 Task: Make in the project AztecTech a sprint 'Cloud Security Sprint'. Create in the project AztecTech a sprint 'Cloud Security Sprint'. Add in the project AztecTech a sprint 'Cloud Security Sprint'
Action: Mouse moved to (166, 61)
Screenshot: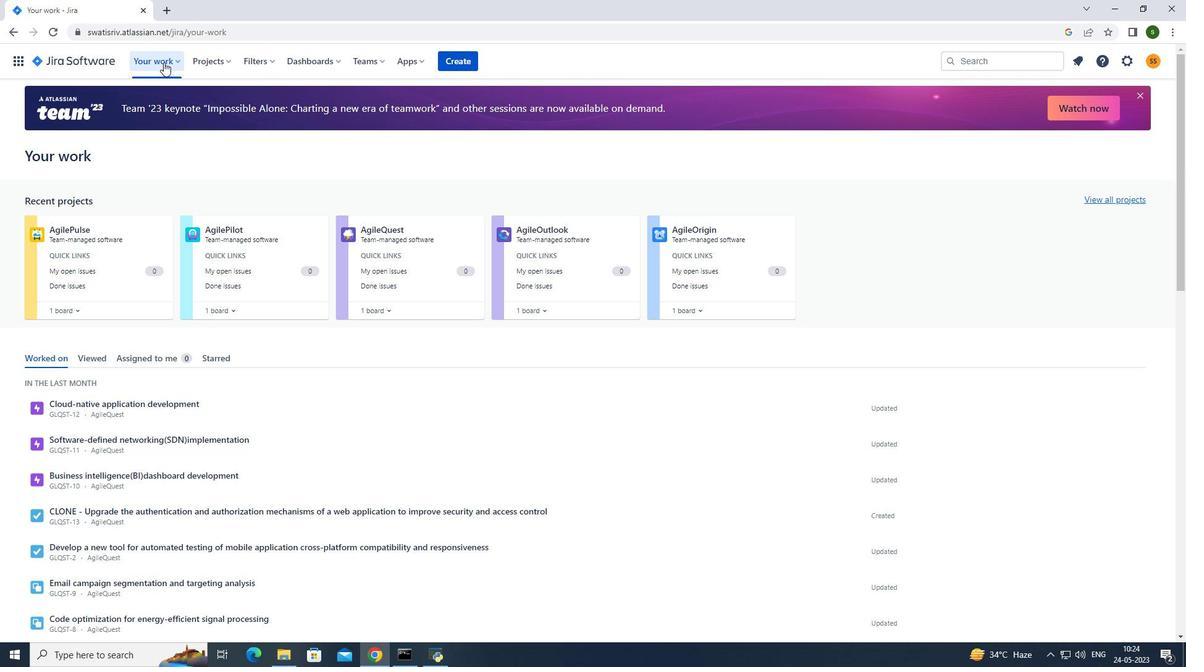 
Action: Mouse pressed left at (166, 61)
Screenshot: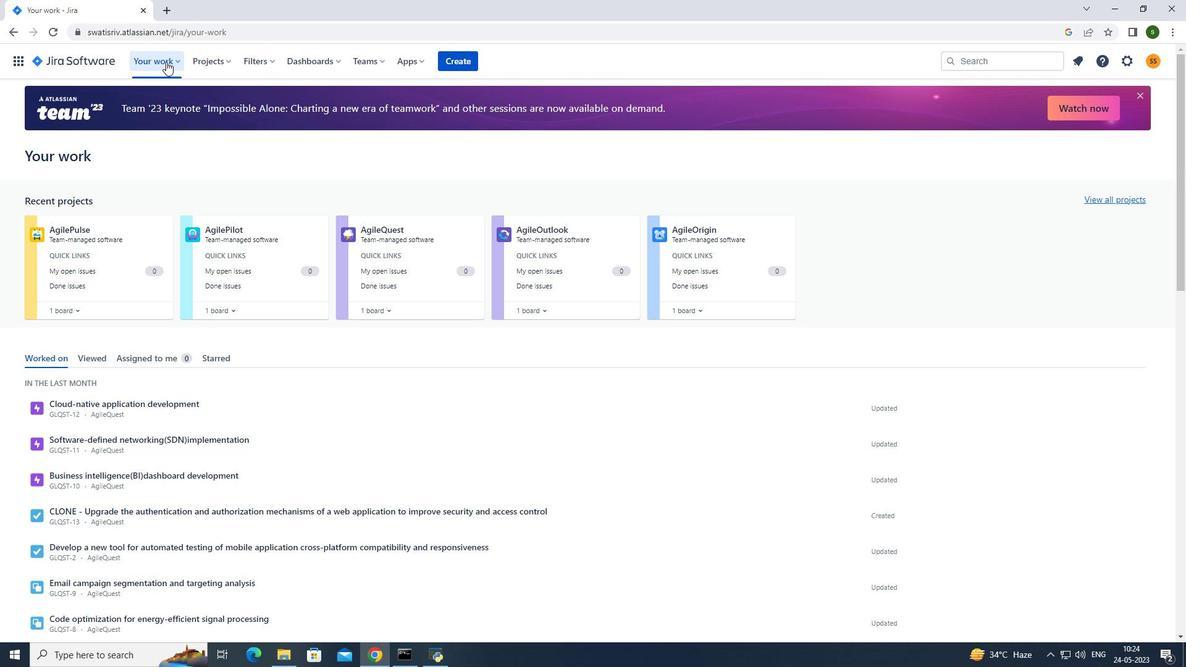 
Action: Mouse moved to (219, 59)
Screenshot: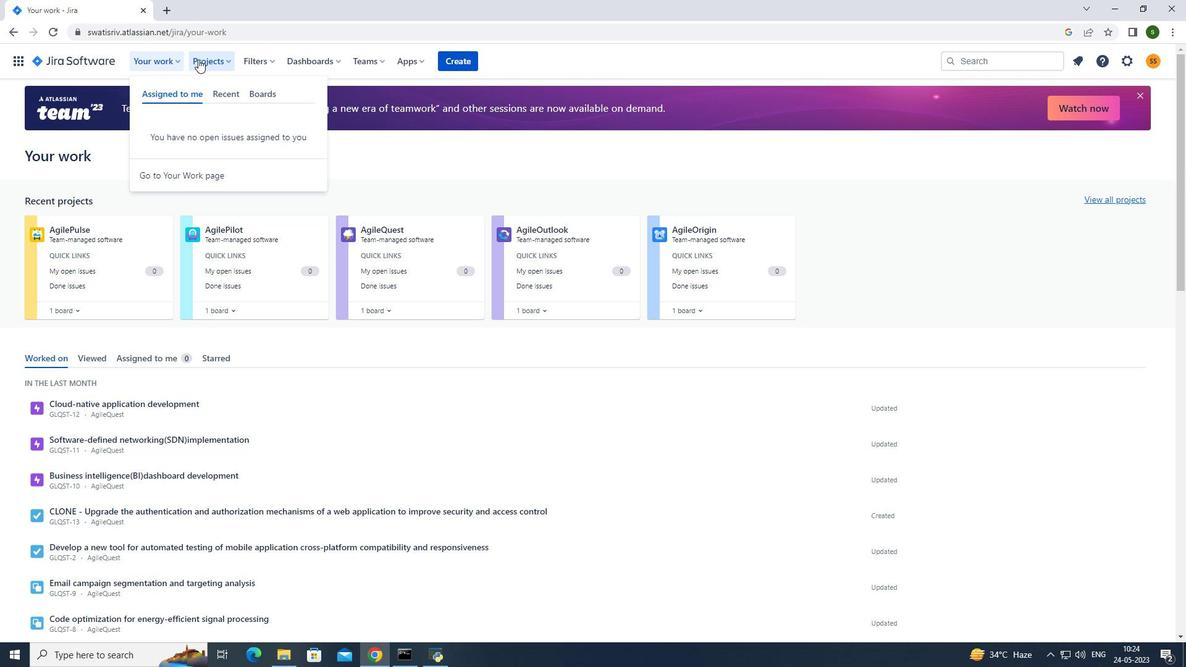 
Action: Mouse pressed left at (219, 59)
Screenshot: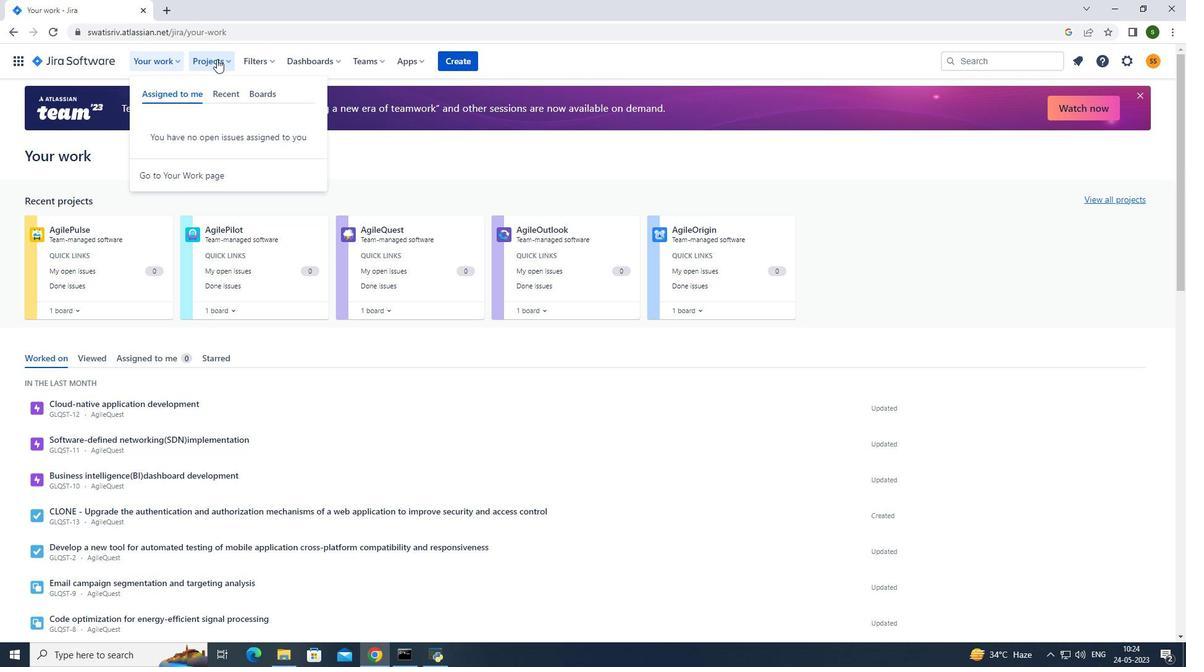 
Action: Mouse moved to (266, 110)
Screenshot: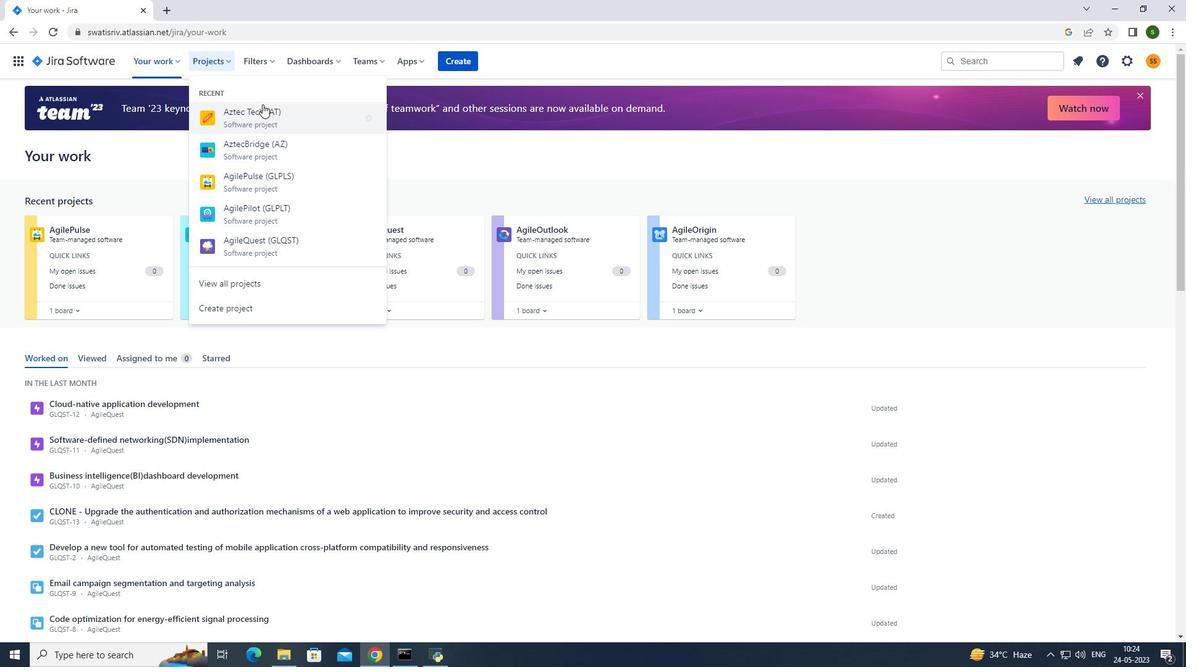 
Action: Mouse pressed left at (266, 110)
Screenshot: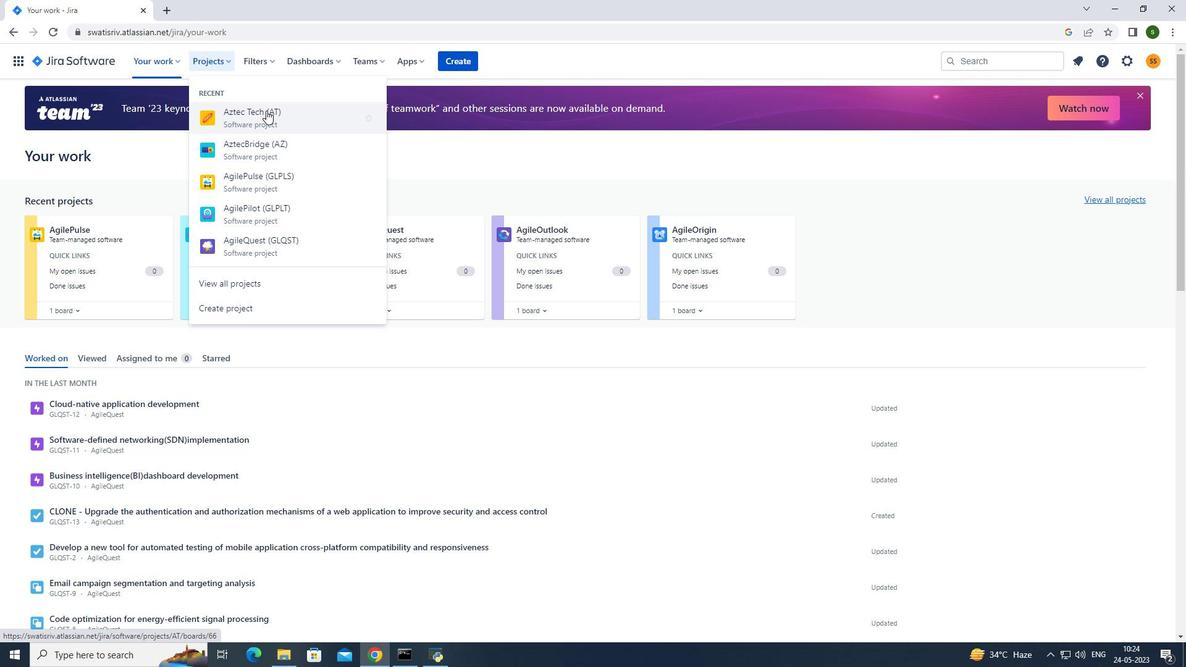 
Action: Mouse moved to (258, 424)
Screenshot: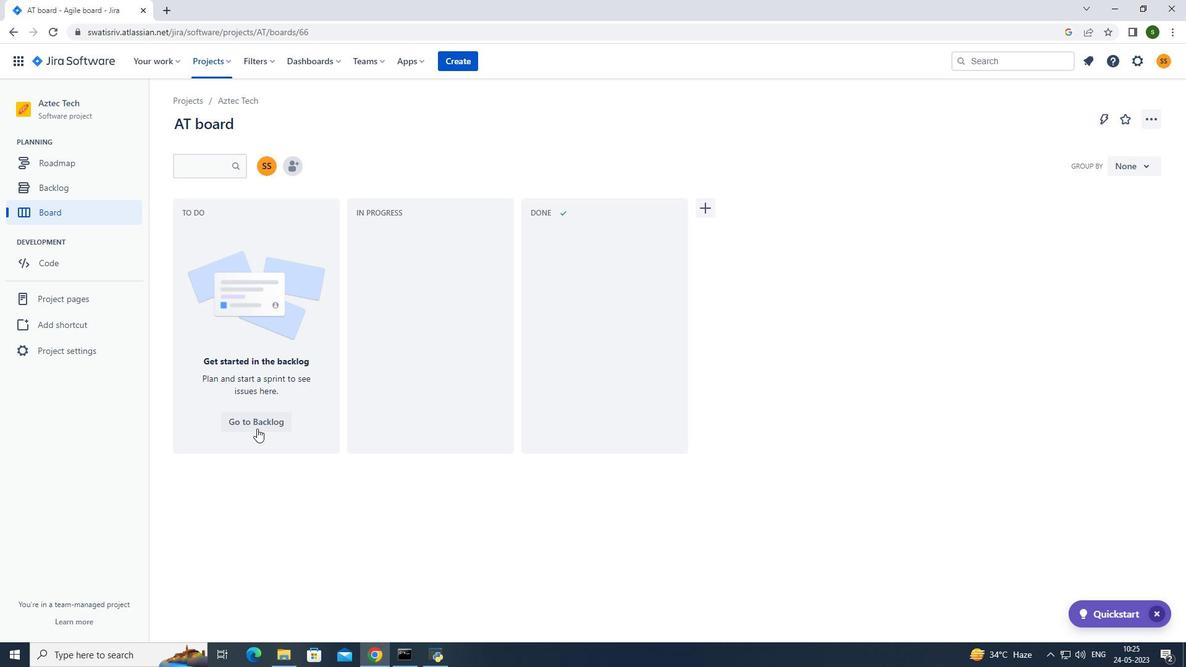 
Action: Mouse pressed left at (258, 424)
Screenshot: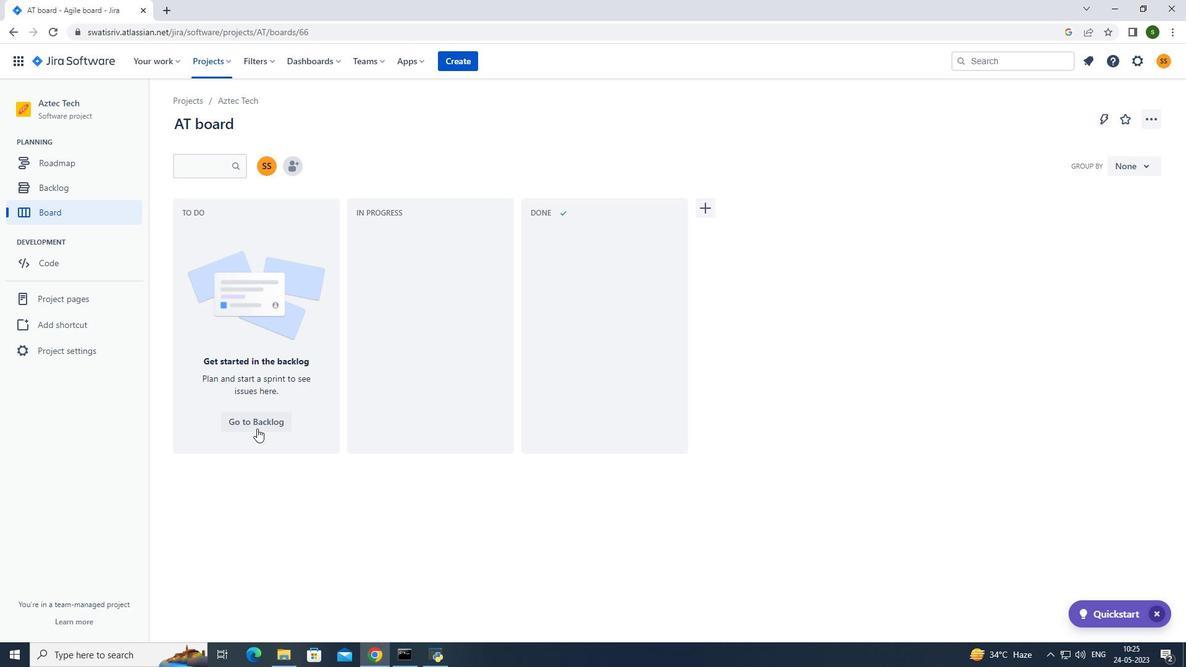
Action: Mouse moved to (1117, 192)
Screenshot: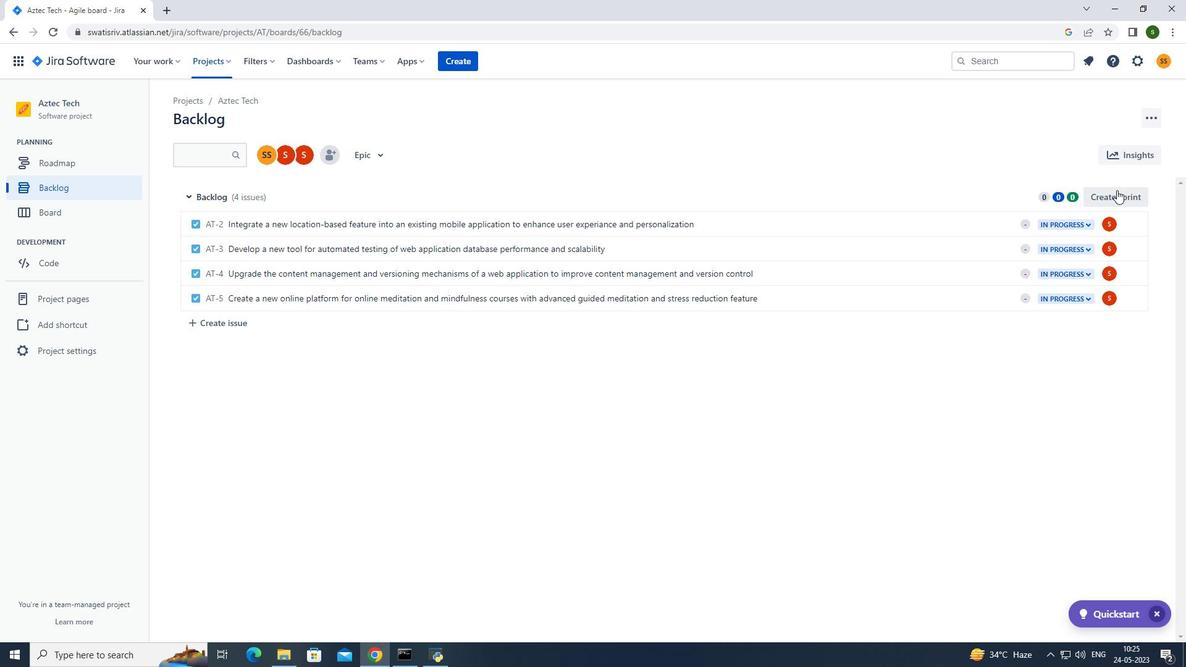 
Action: Mouse pressed left at (1117, 192)
Screenshot: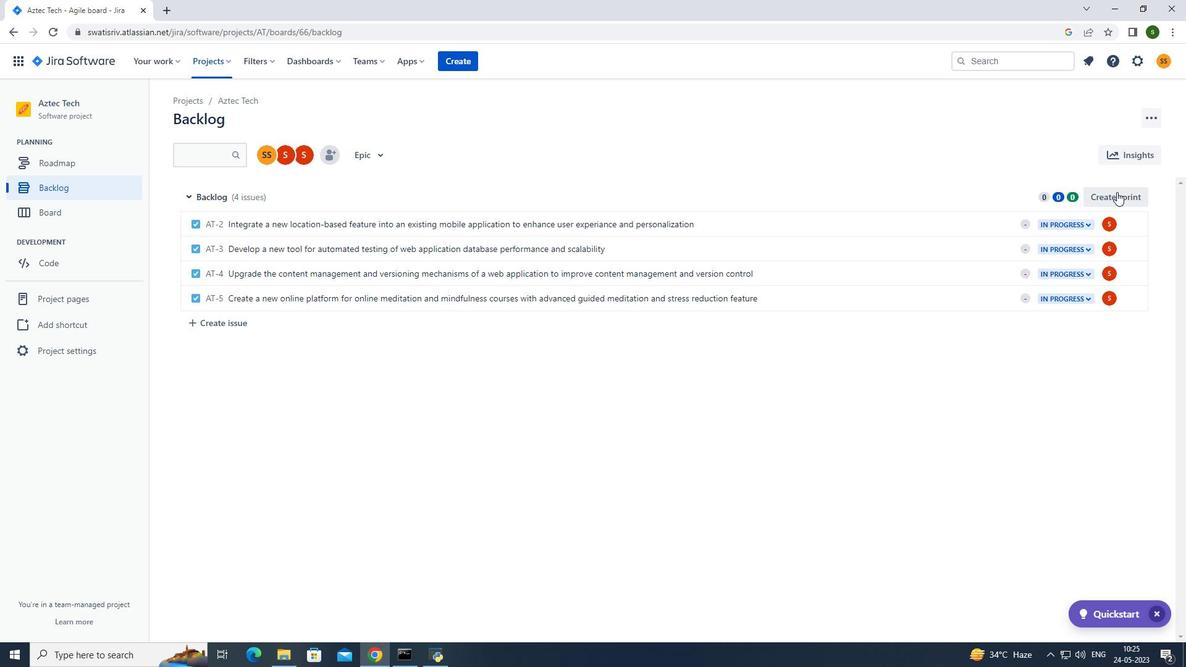 
Action: Mouse moved to (1136, 202)
Screenshot: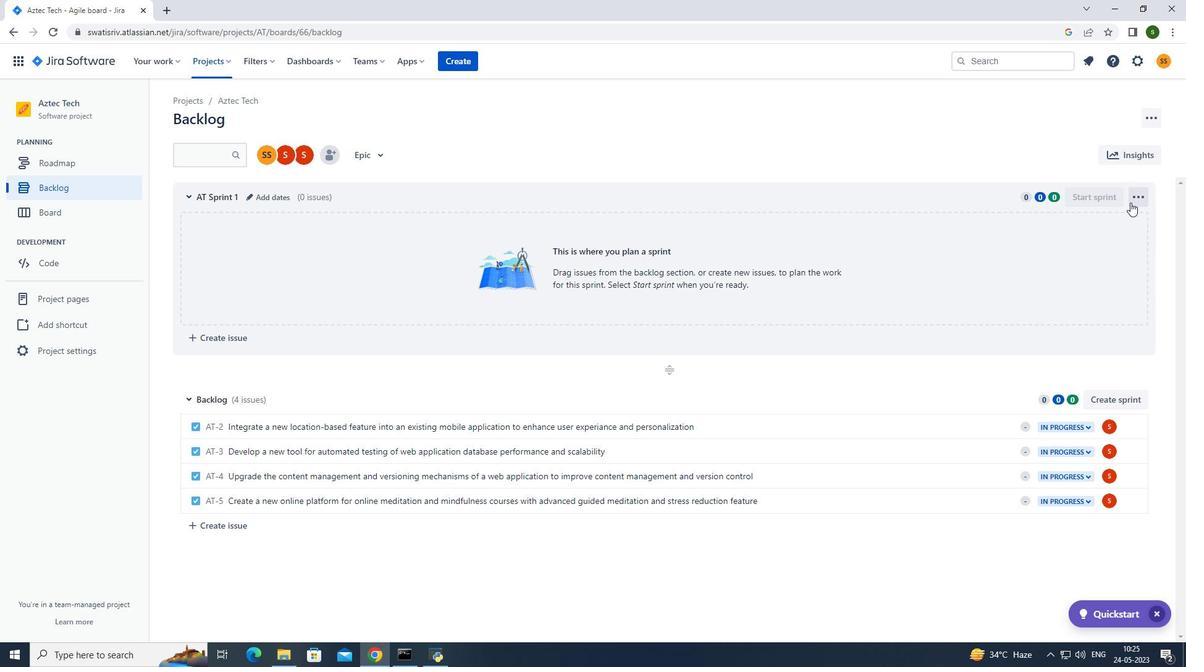 
Action: Mouse pressed left at (1136, 202)
Screenshot: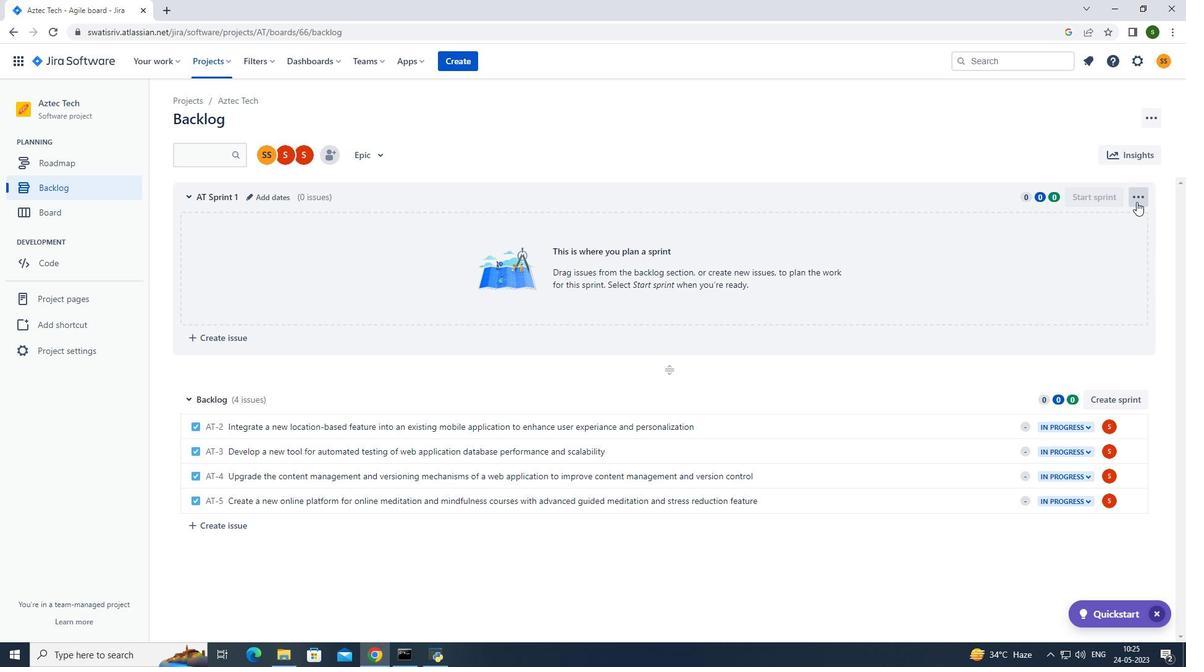 
Action: Mouse moved to (1125, 226)
Screenshot: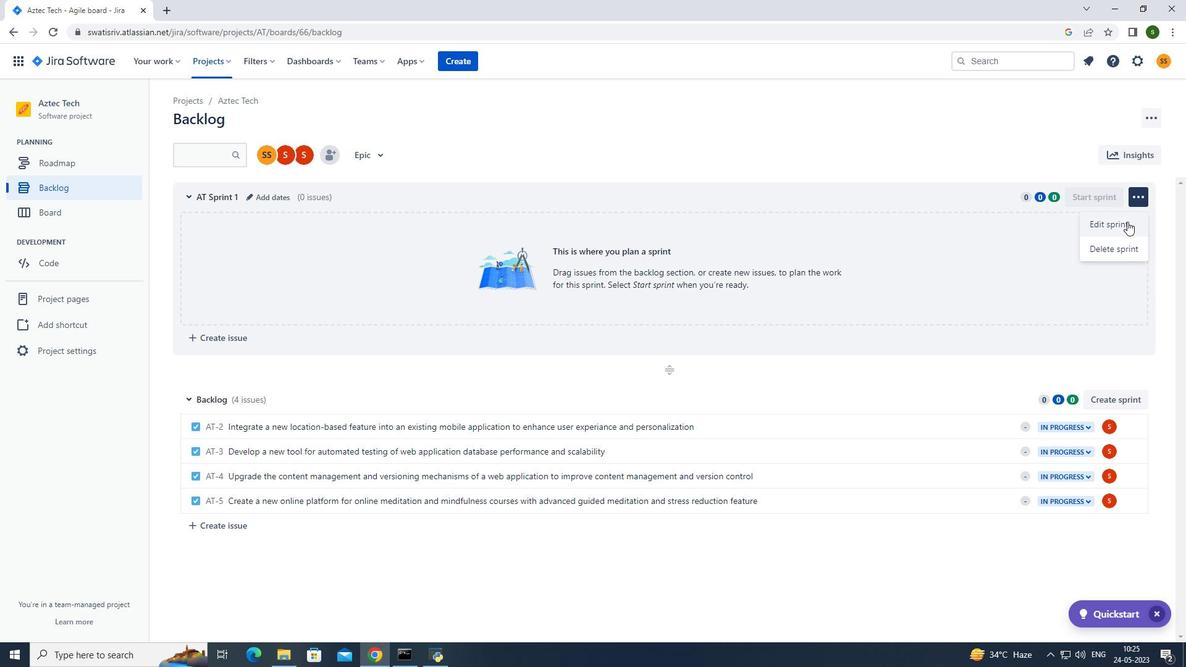 
Action: Mouse pressed left at (1125, 226)
Screenshot: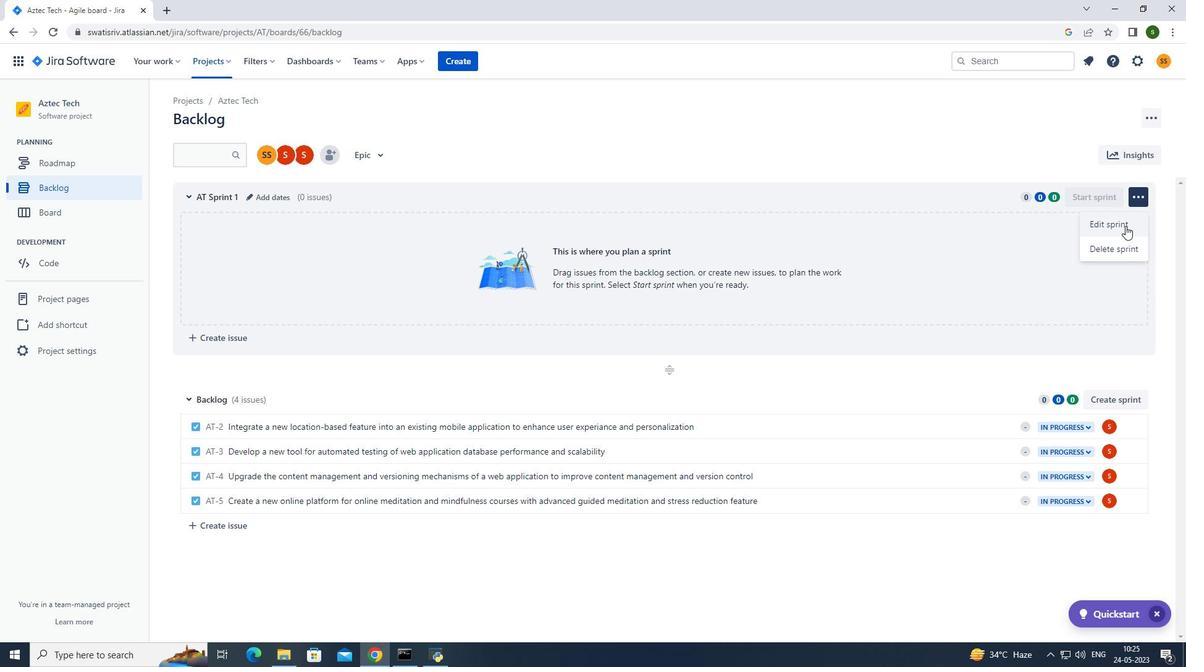 
Action: Mouse moved to (522, 154)
Screenshot: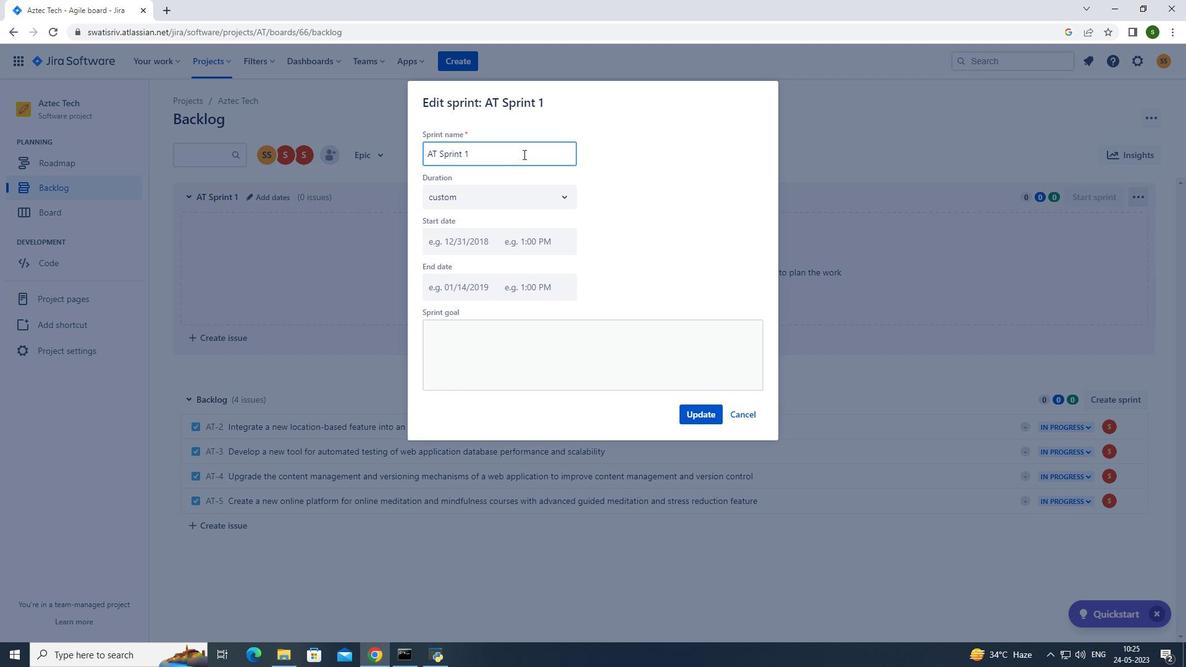 
Action: Key pressed <Key.backspace><Key.backspace><Key.backspace><Key.backspace><Key.backspace><Key.backspace><Key.backspace><Key.backspace><Key.backspace><Key.backspace><Key.backspace><Key.backspace><Key.backspace><Key.backspace><Key.backspace><Key.backspace><Key.backspace><Key.backspace><Key.caps_lock>C<Key.caps_lock>loud<Key.space><Key.caps_lock>S<Key.caps_lock>ecurity<Key.space><Key.caps_lock>S<Key.caps_lock>print
Screenshot: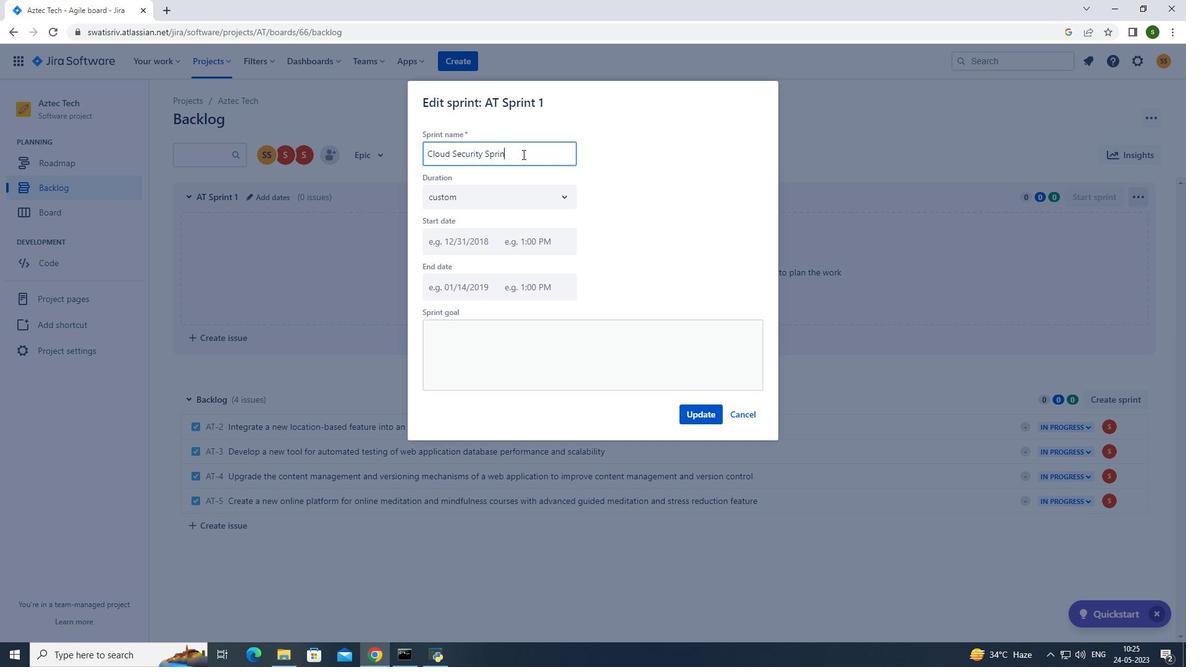 
Action: Mouse moved to (714, 412)
Screenshot: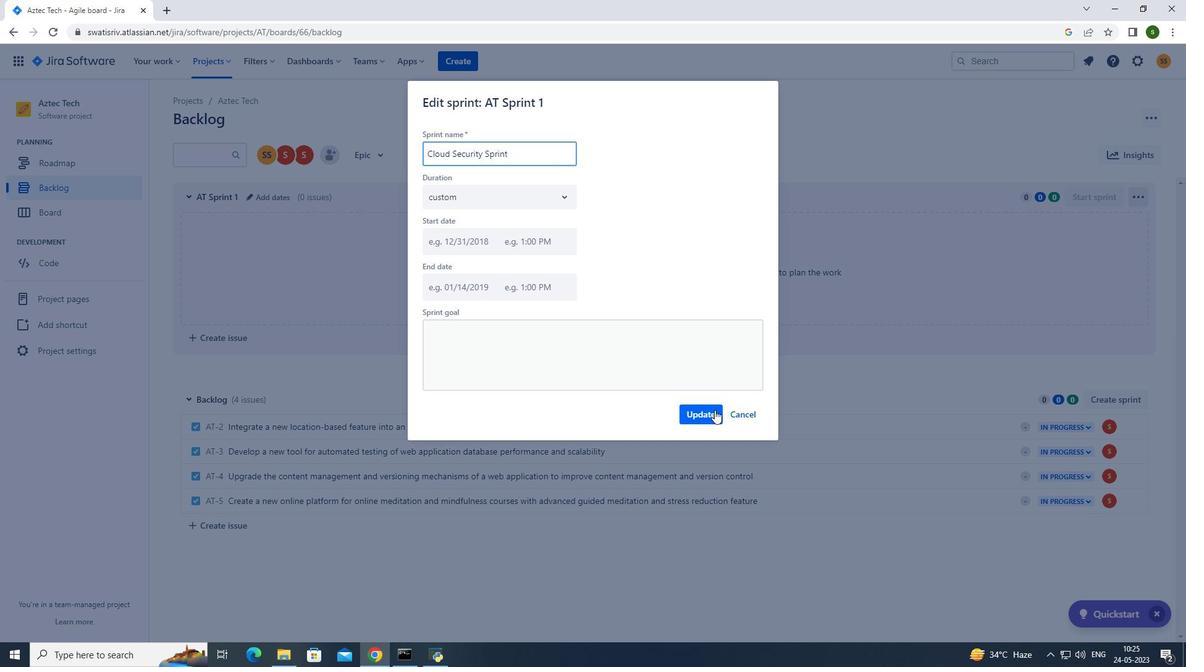 
Action: Mouse pressed left at (714, 412)
Screenshot: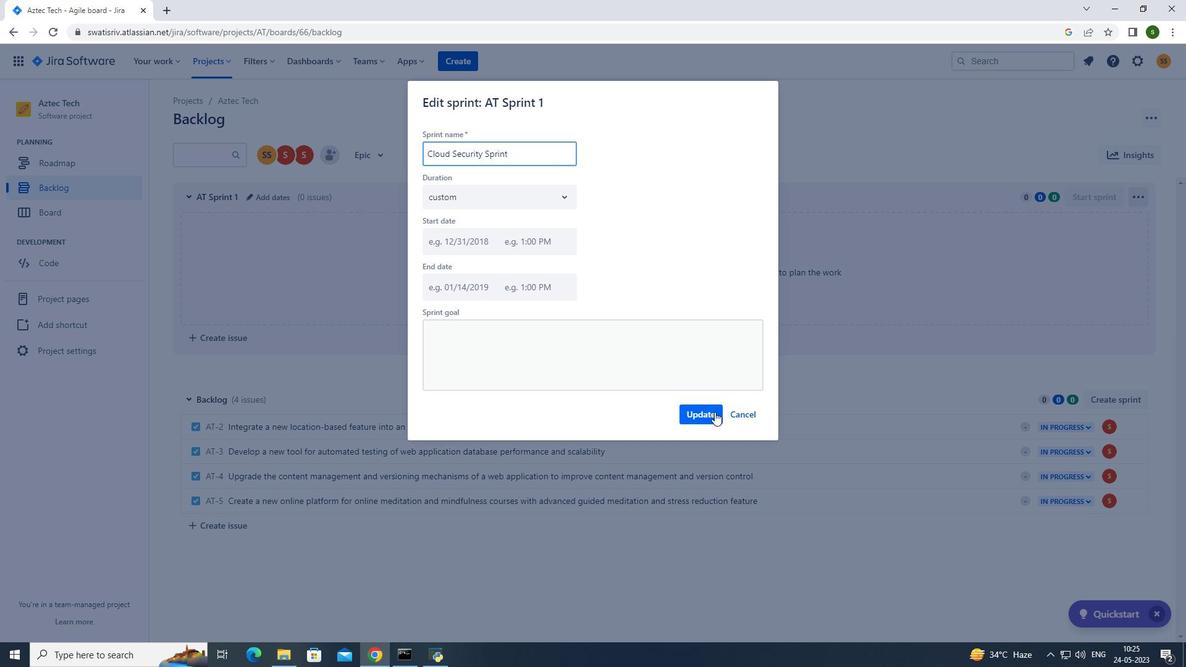
Action: Mouse moved to (215, 59)
Screenshot: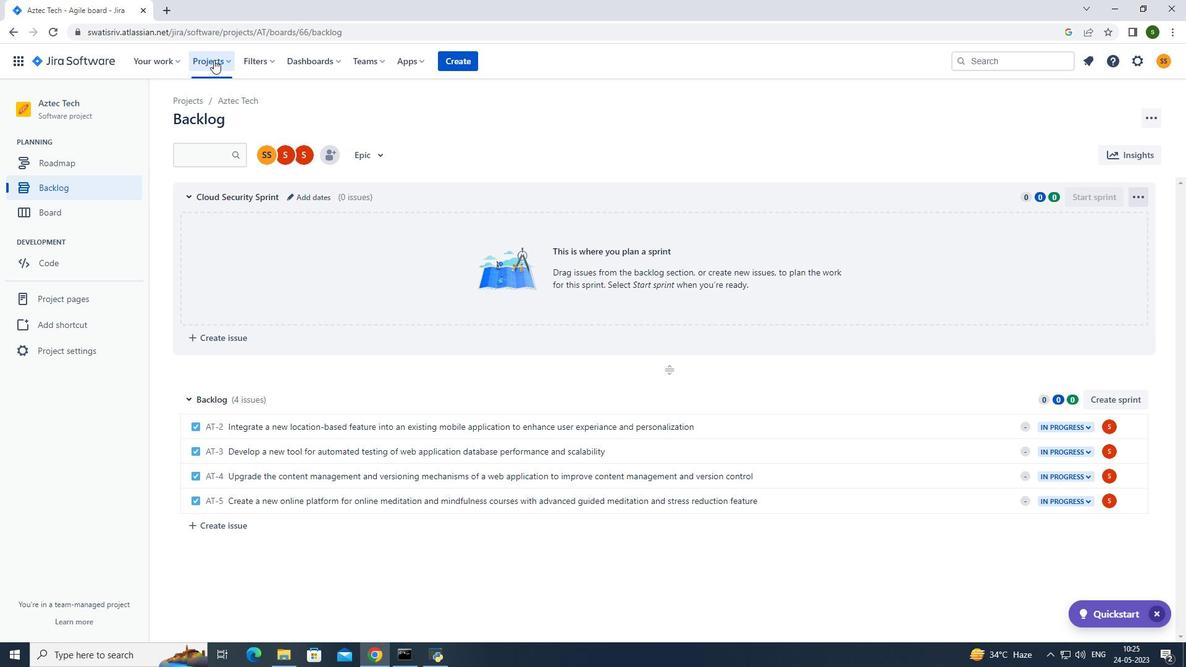 
Action: Mouse pressed left at (215, 59)
Screenshot: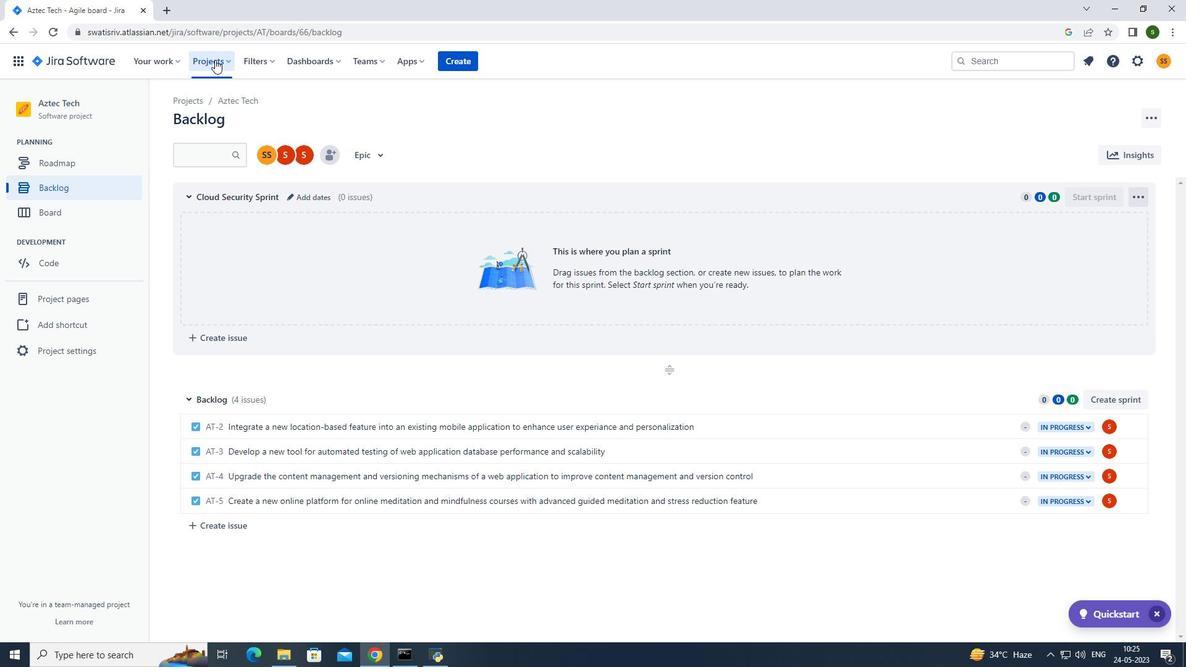 
Action: Mouse moved to (242, 113)
Screenshot: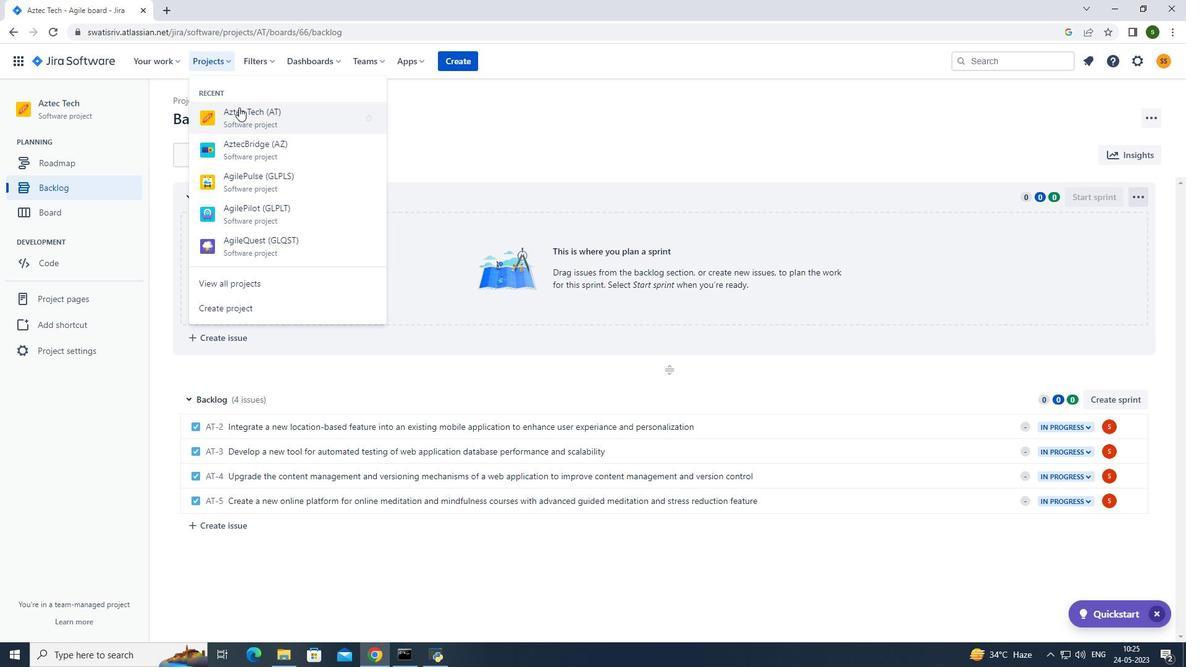 
Action: Mouse pressed left at (242, 113)
Screenshot: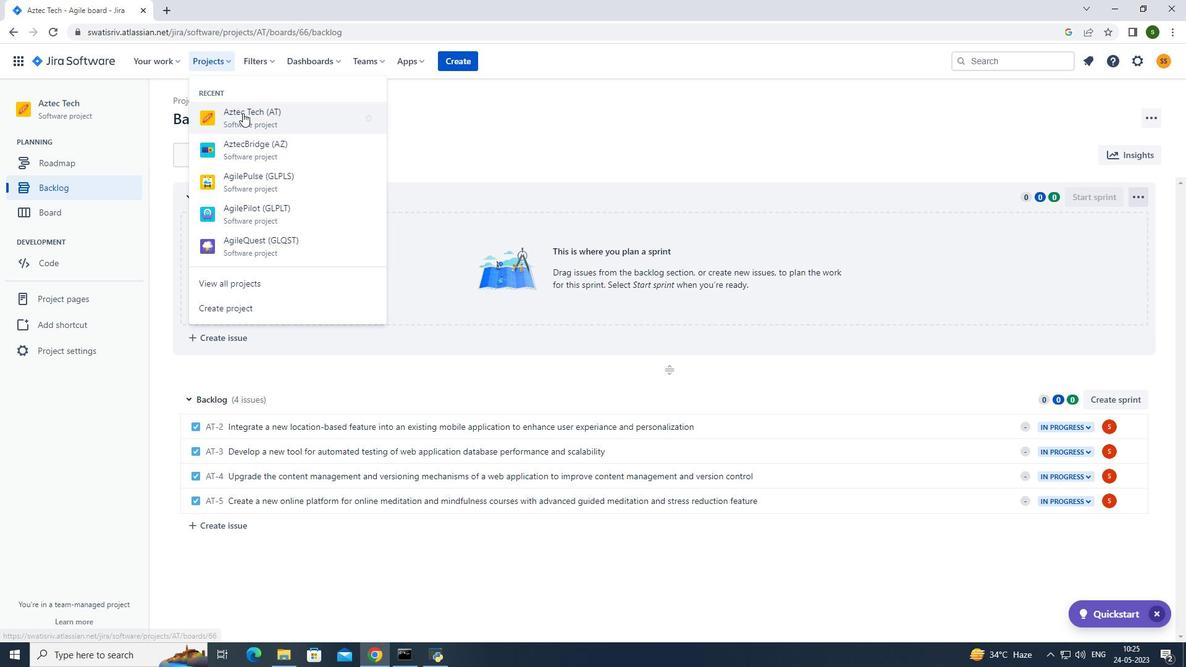 
Action: Mouse moved to (253, 418)
Screenshot: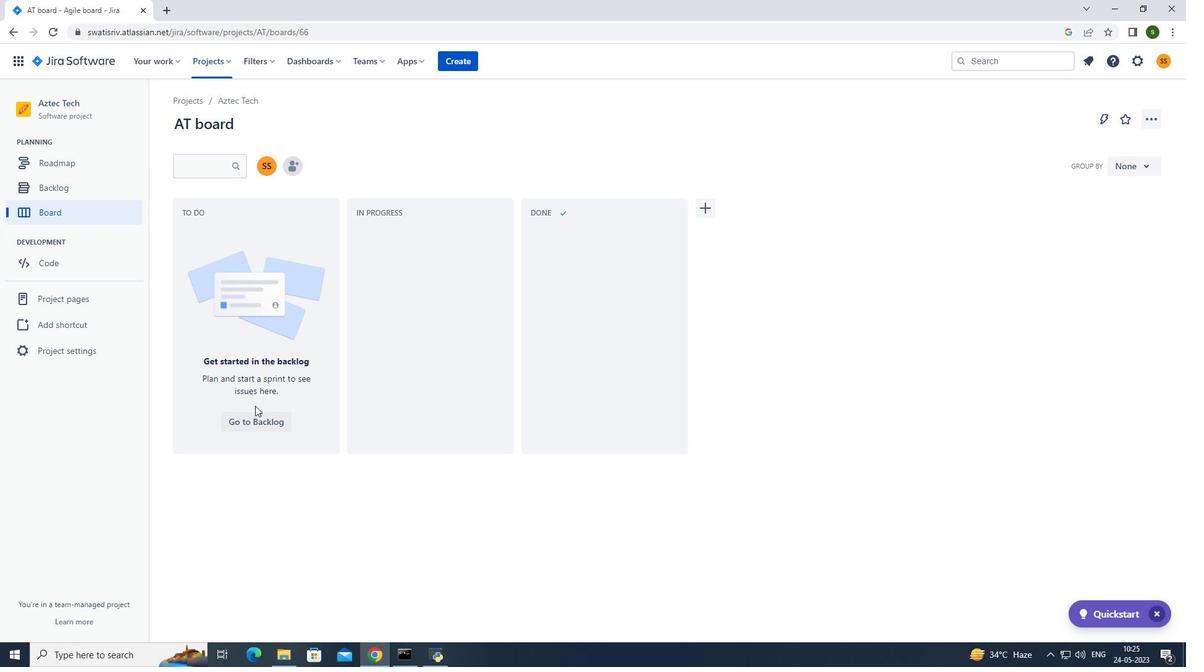 
Action: Mouse pressed left at (253, 418)
Screenshot: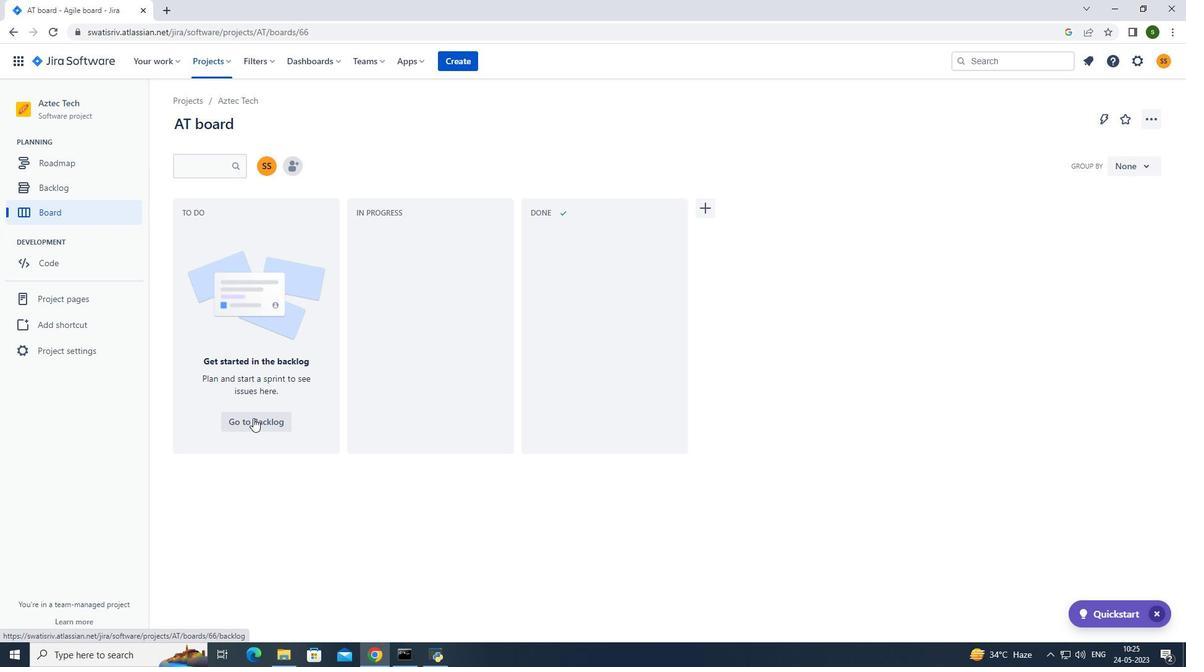 
Action: Mouse moved to (1123, 396)
Screenshot: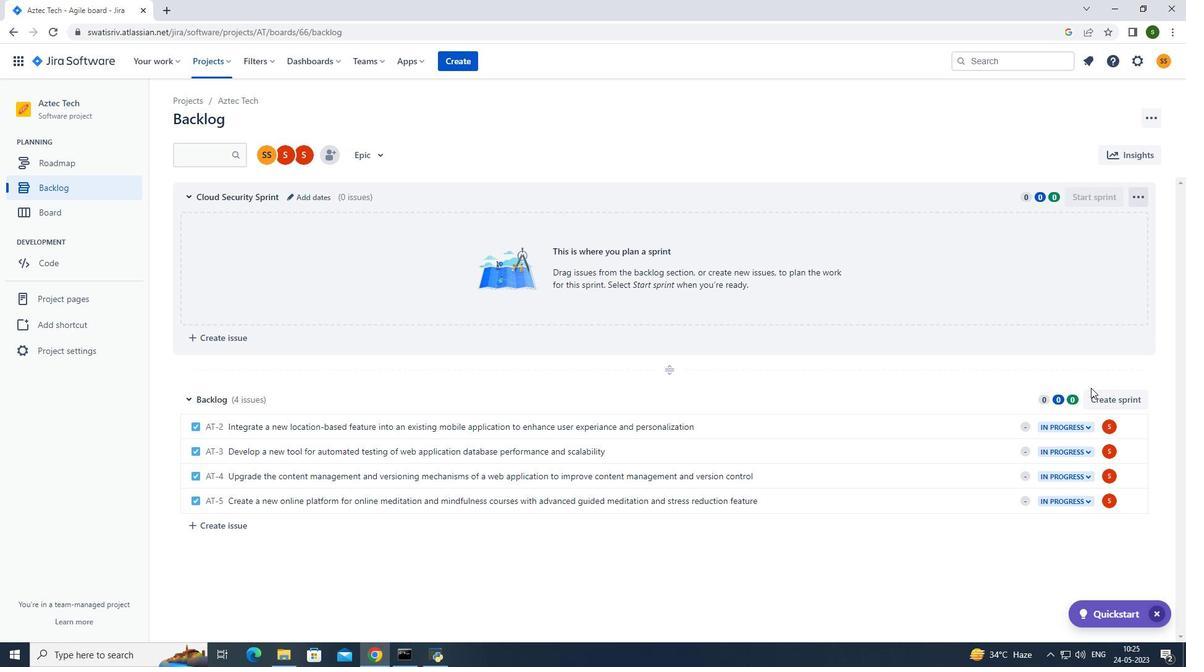 
Action: Mouse pressed left at (1123, 396)
Screenshot: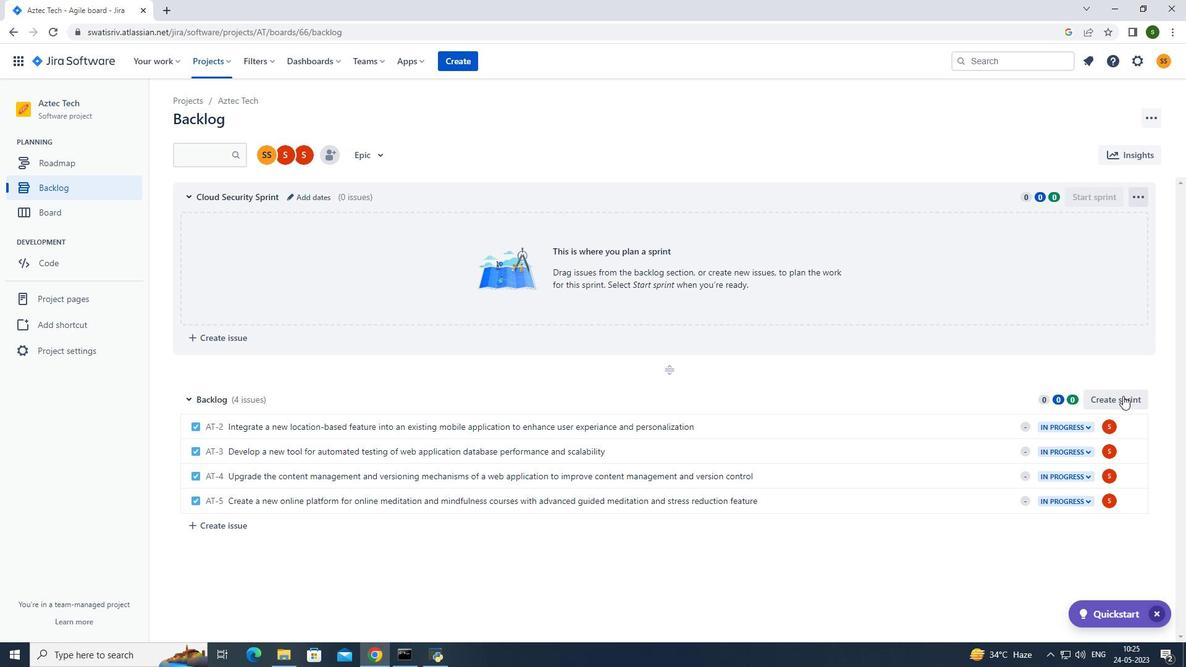 
Action: Mouse moved to (1139, 399)
Screenshot: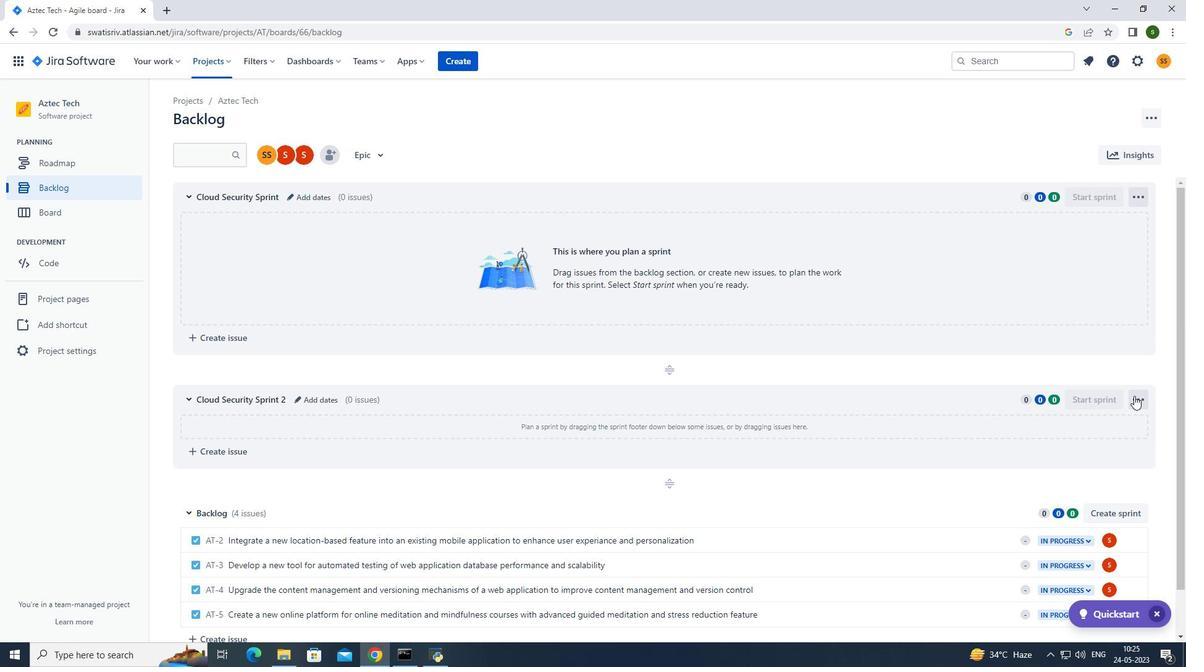 
Action: Mouse pressed left at (1139, 399)
Screenshot: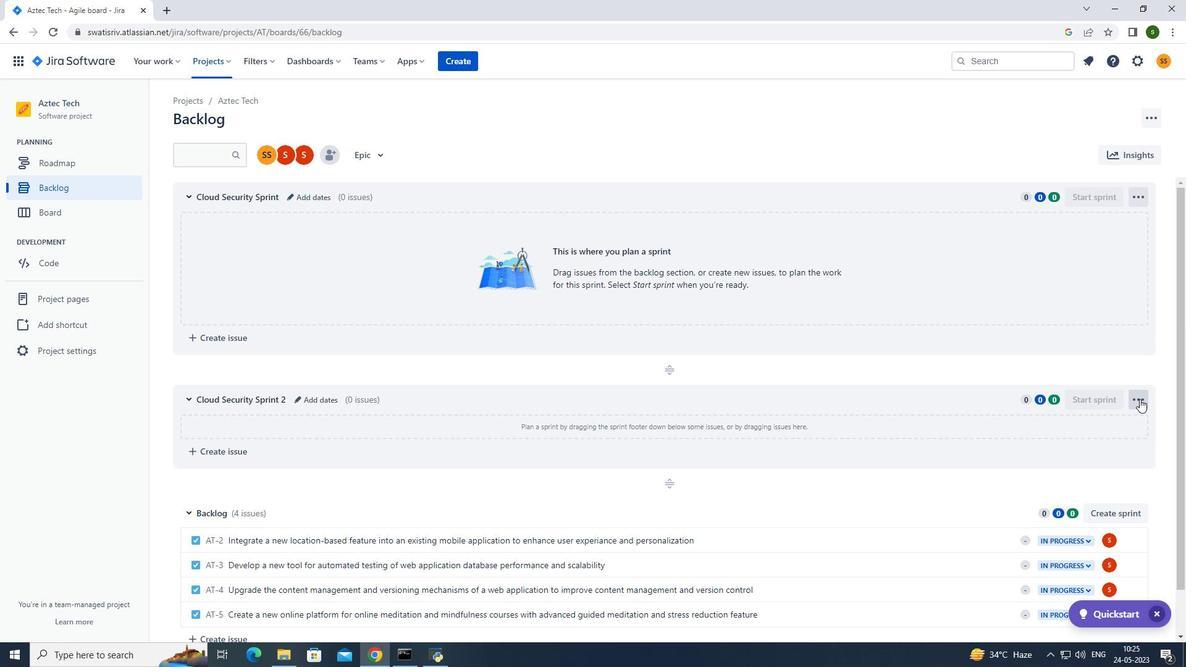 
Action: Mouse moved to (1112, 450)
Screenshot: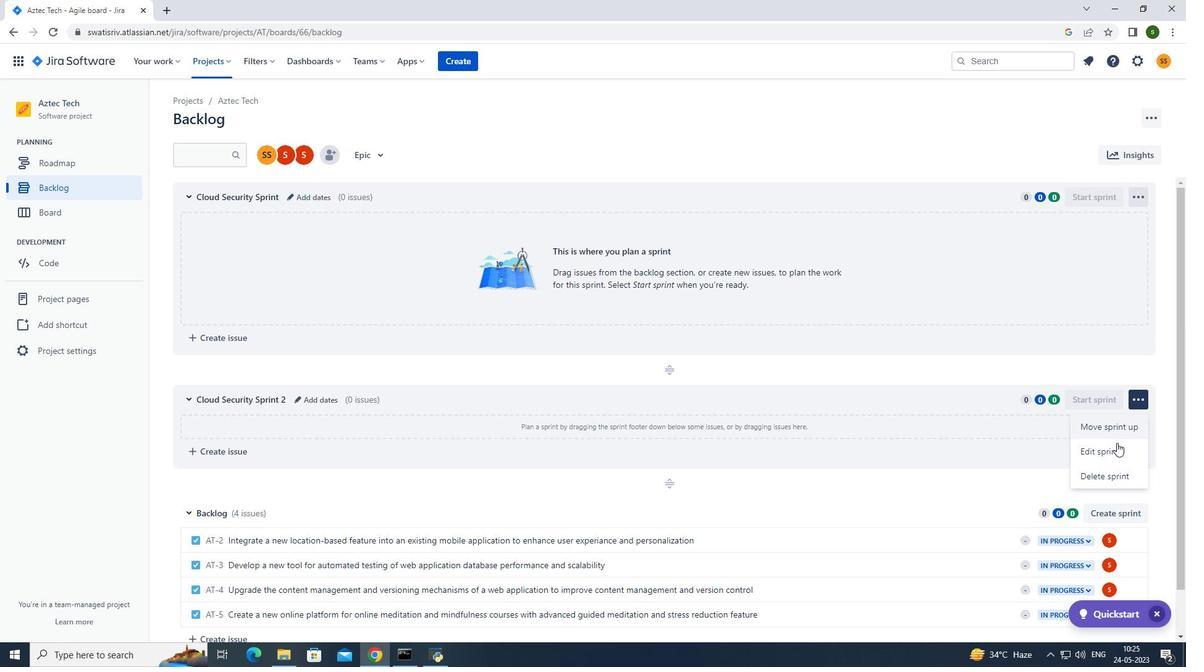 
Action: Mouse pressed left at (1112, 450)
Screenshot: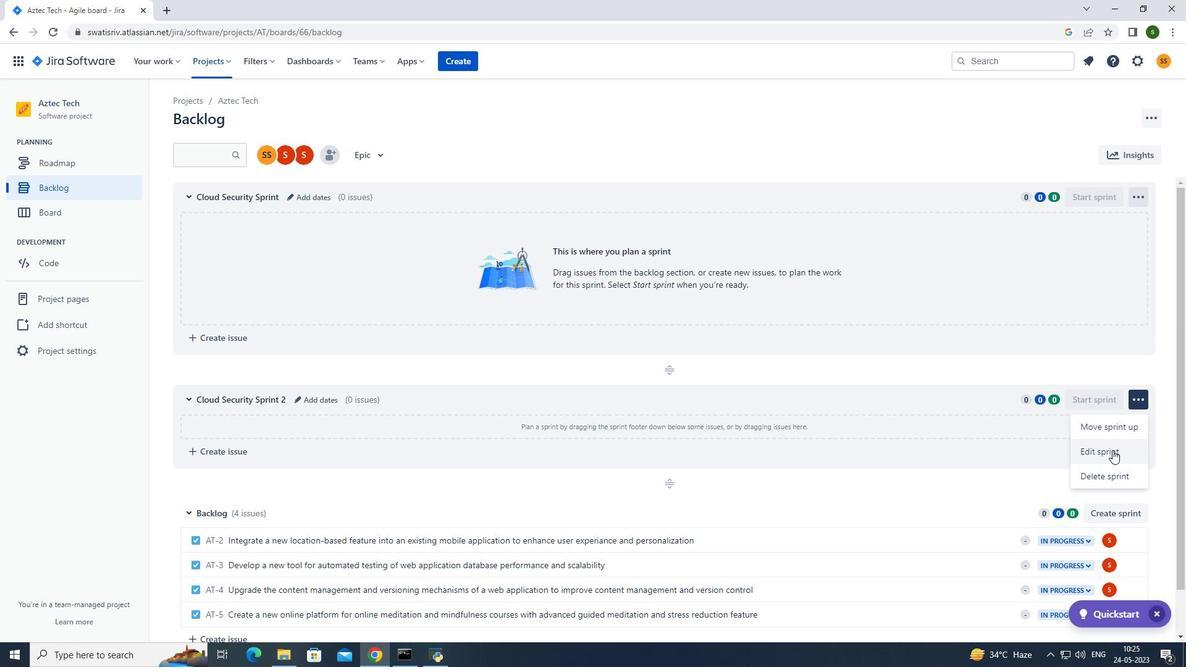 
Action: Mouse moved to (533, 150)
Screenshot: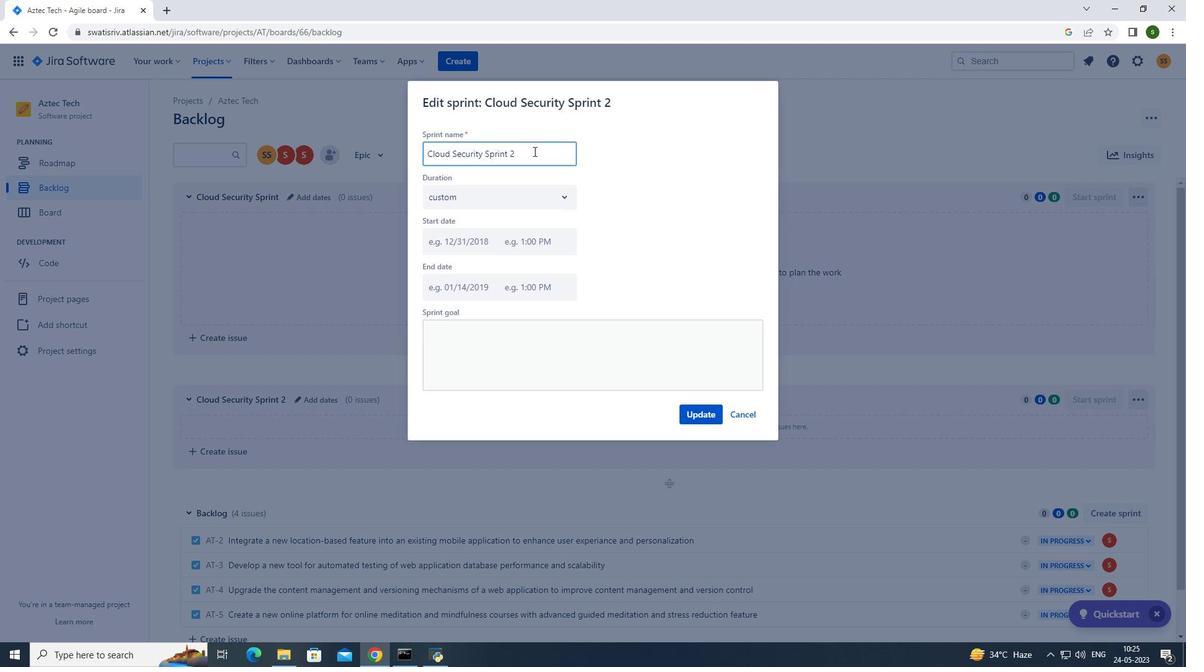 
Action: Key pressed <Key.backspace><Key.backspace><Key.backspace><Key.backspace><Key.backspace><Key.backspace><Key.backspace><Key.backspace><Key.backspace><Key.backspace><Key.backspace><Key.backspace><Key.backspace><Key.backspace><Key.backspace><Key.backspace><Key.backspace><Key.backspace><Key.backspace><Key.backspace><Key.backspace><Key.backspace><Key.backspace><Key.backspace><Key.backspace><Key.backspace><Key.backspace><Key.caps_lock>C<Key.caps_lock>loud<Key.space><Key.caps_lock>S<Key.caps_lock>ecurity<Key.space><Key.caps_lock>S<Key.caps_lock>print
Screenshot: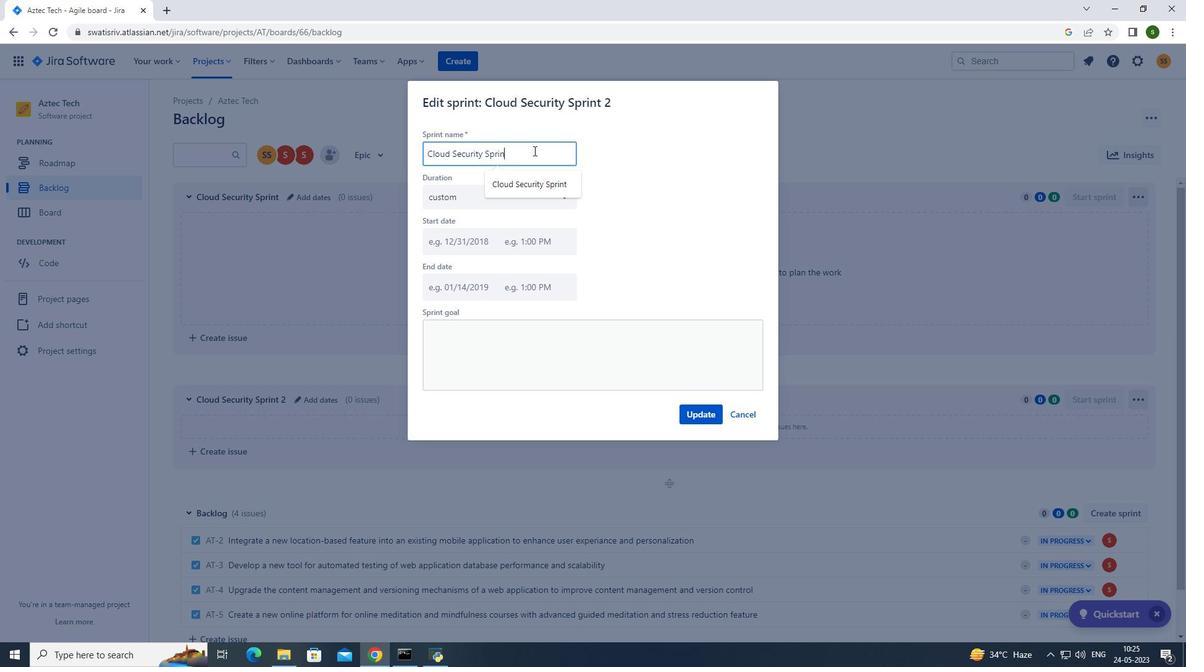 
Action: Mouse moved to (694, 405)
Screenshot: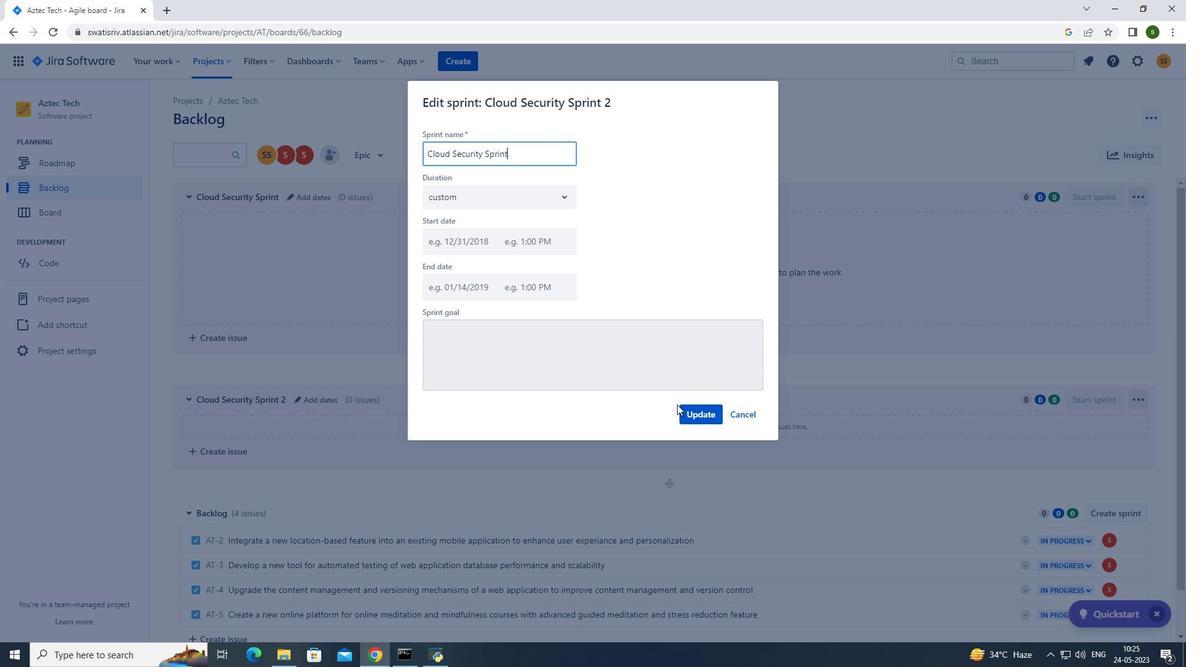 
Action: Mouse pressed left at (694, 405)
Screenshot: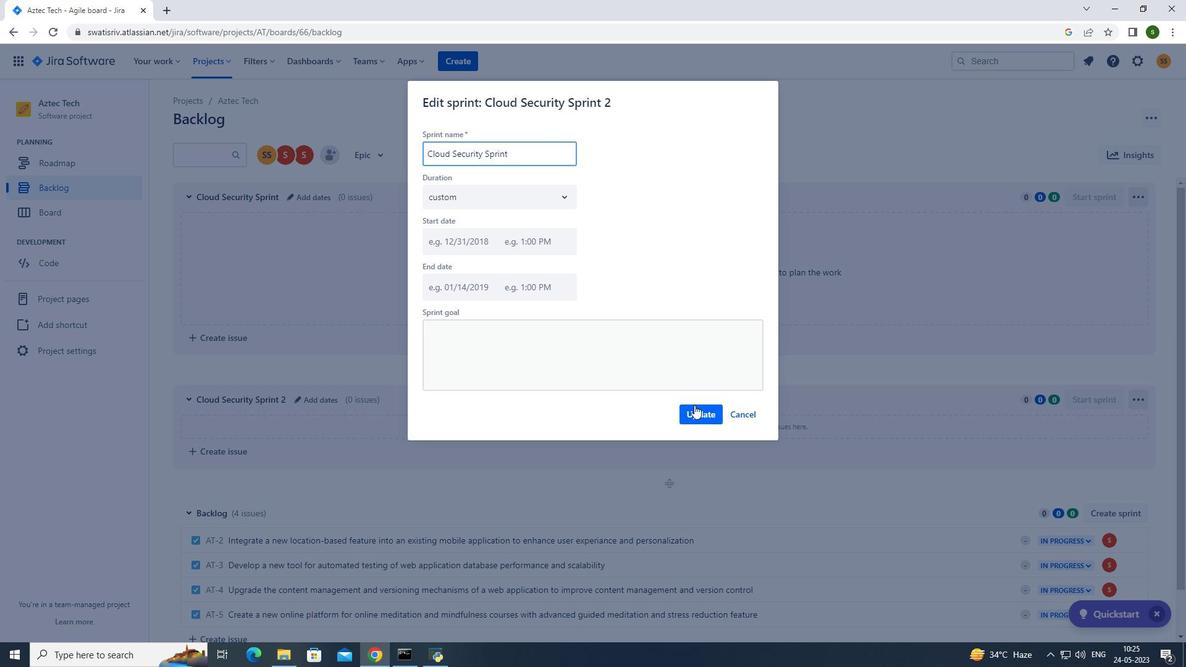 
Action: Mouse moved to (224, 61)
Screenshot: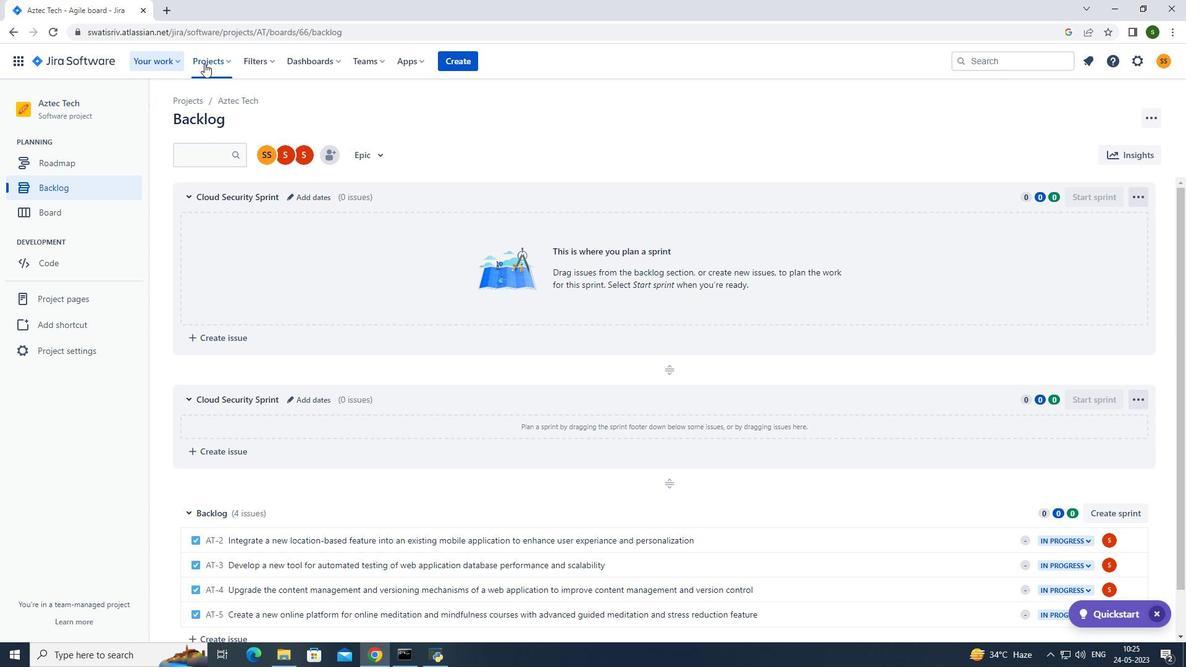 
Action: Mouse pressed left at (224, 61)
Screenshot: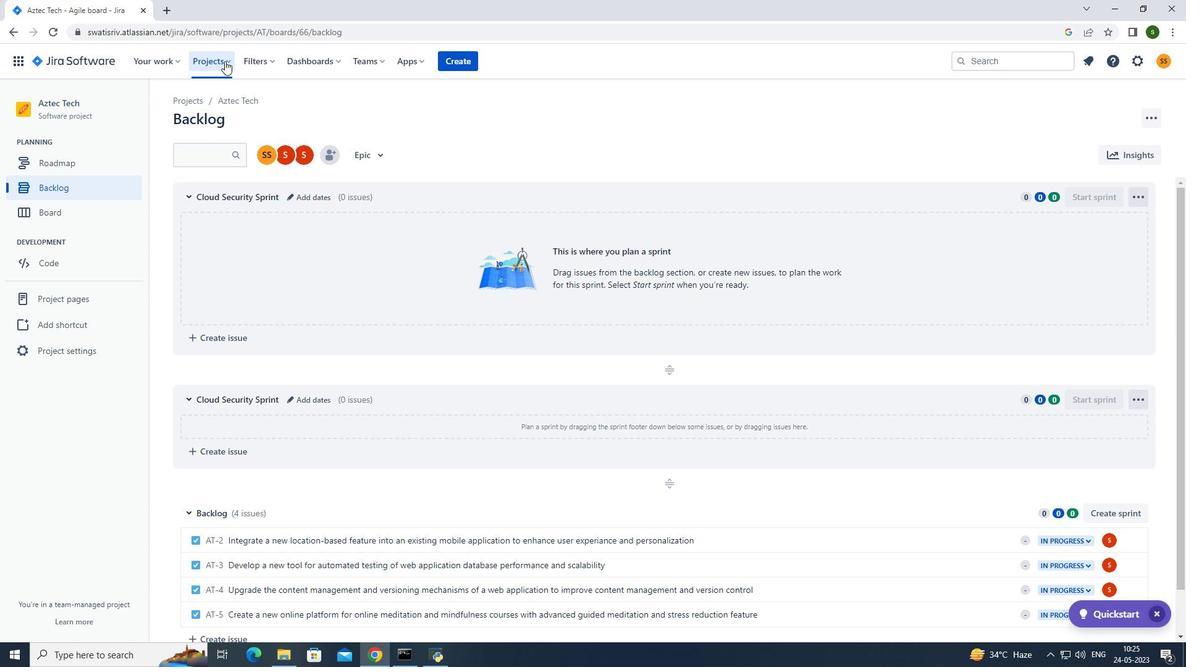 
Action: Mouse moved to (239, 117)
Screenshot: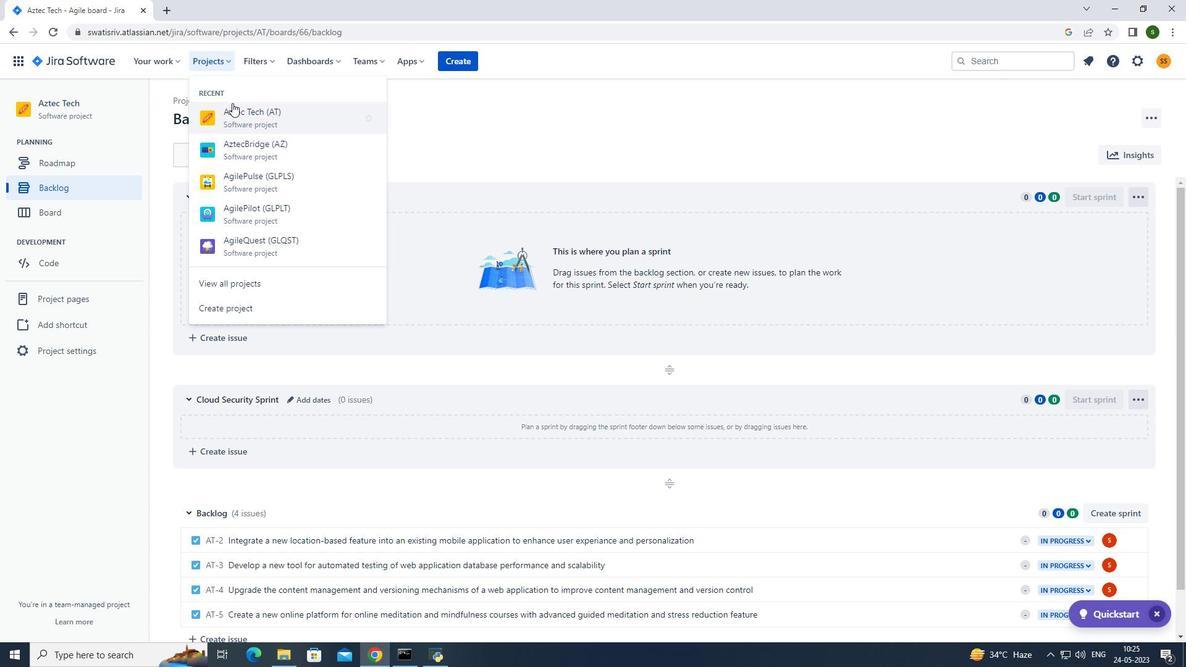 
Action: Mouse pressed left at (239, 117)
Screenshot: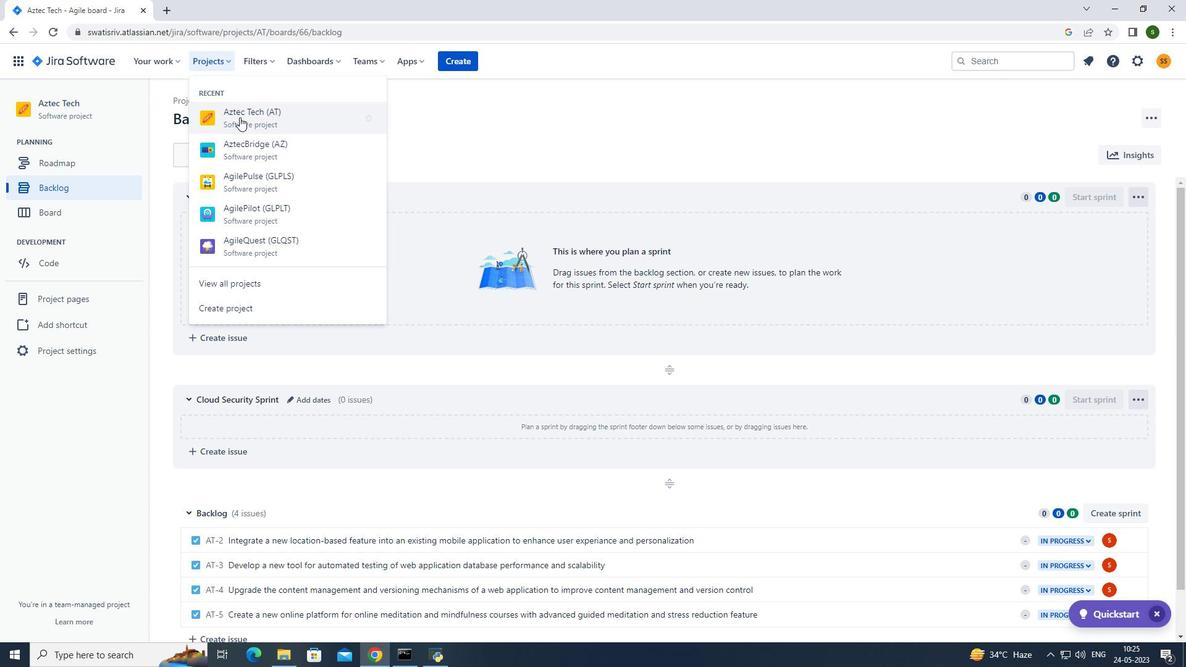
Action: Mouse moved to (255, 426)
Screenshot: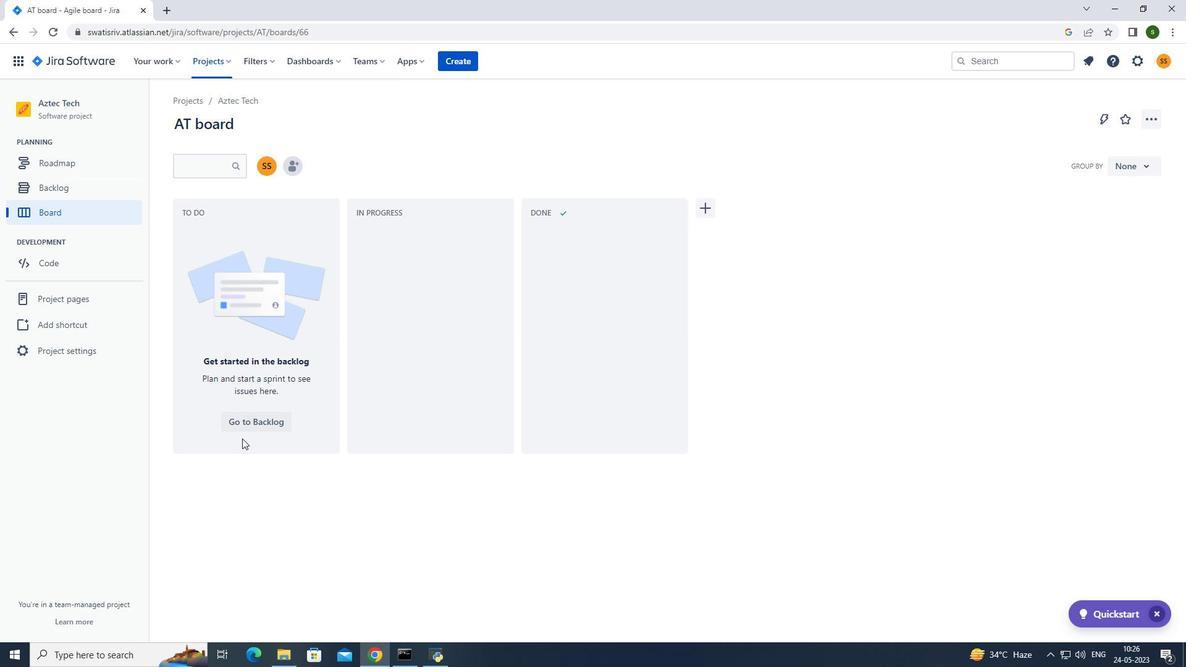 
Action: Mouse pressed left at (255, 426)
Screenshot: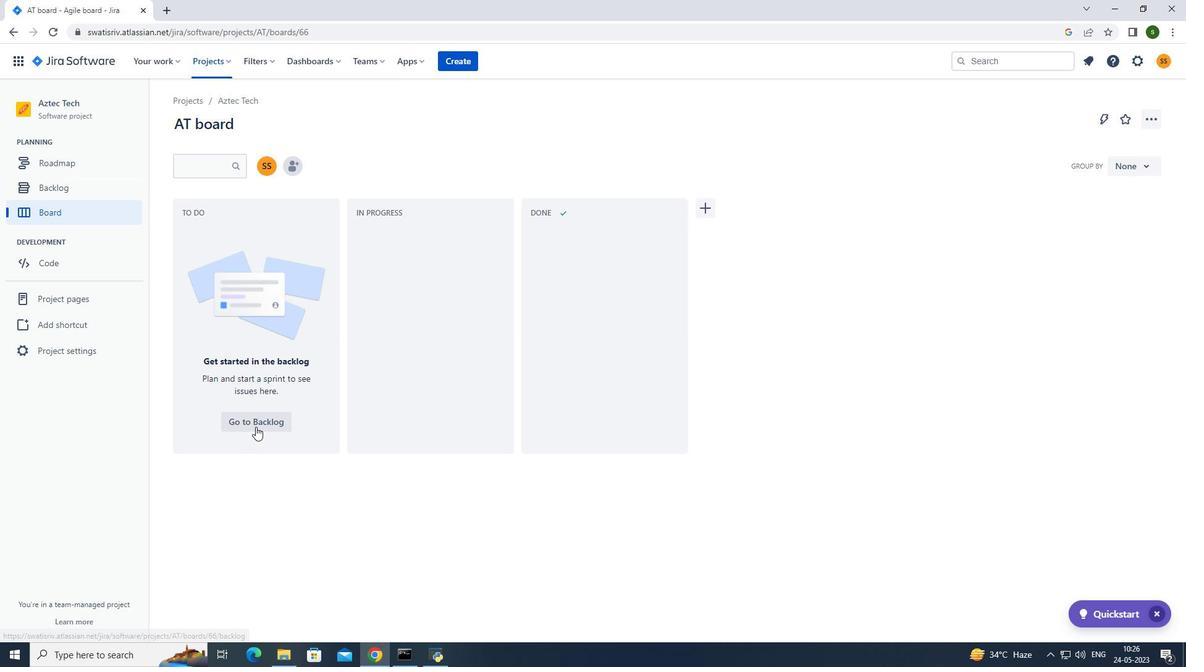 
Action: Mouse moved to (1122, 517)
Screenshot: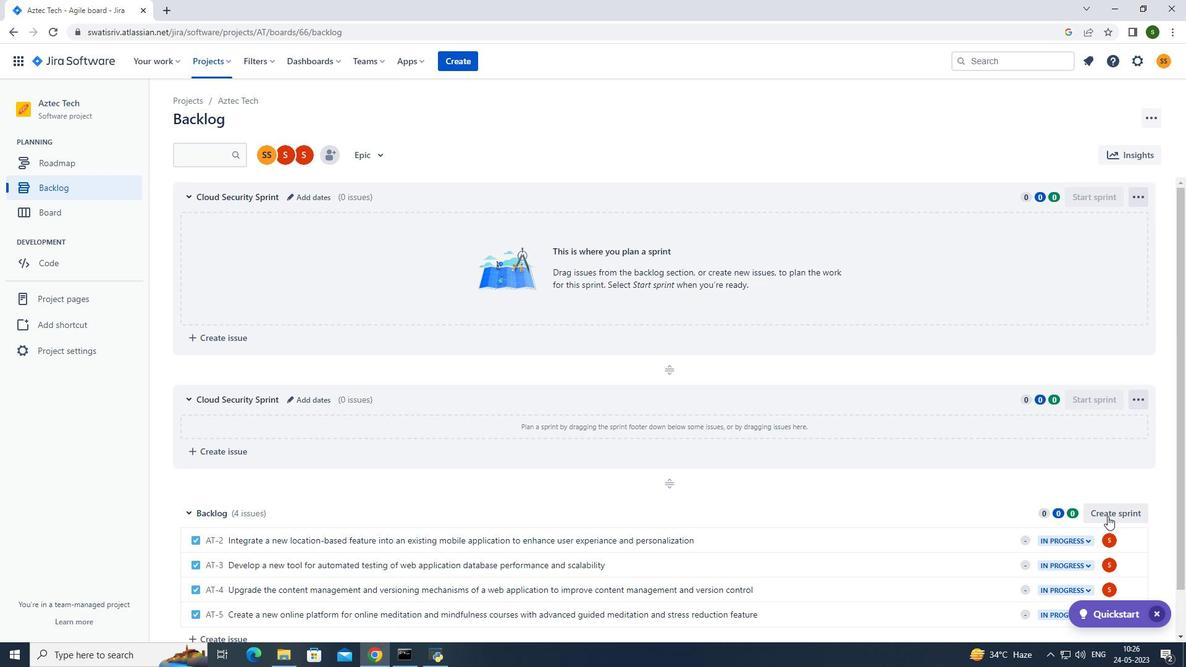 
Action: Mouse pressed left at (1122, 517)
Screenshot: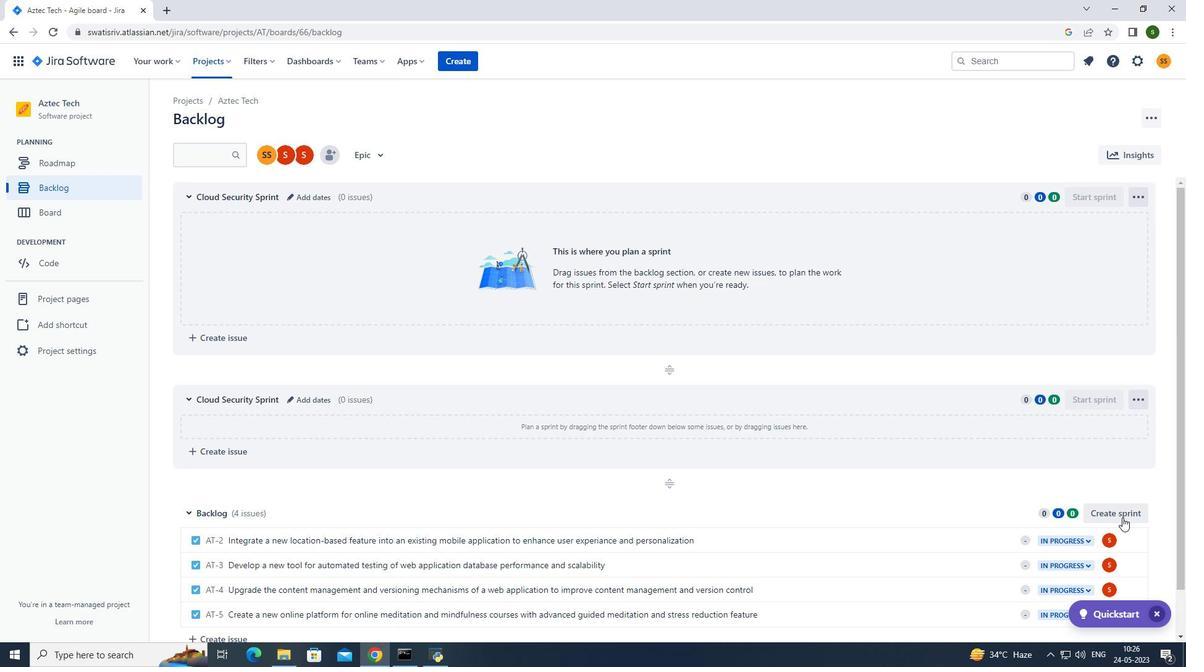 
Action: Mouse moved to (1141, 516)
Screenshot: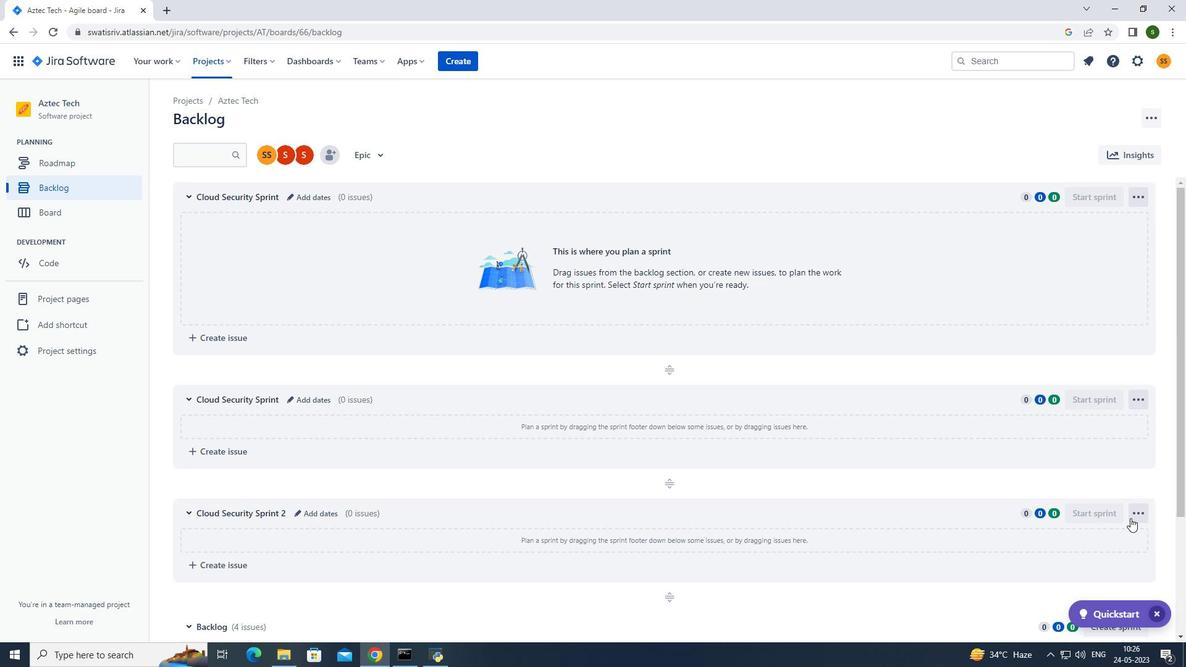 
Action: Mouse pressed left at (1141, 516)
Screenshot: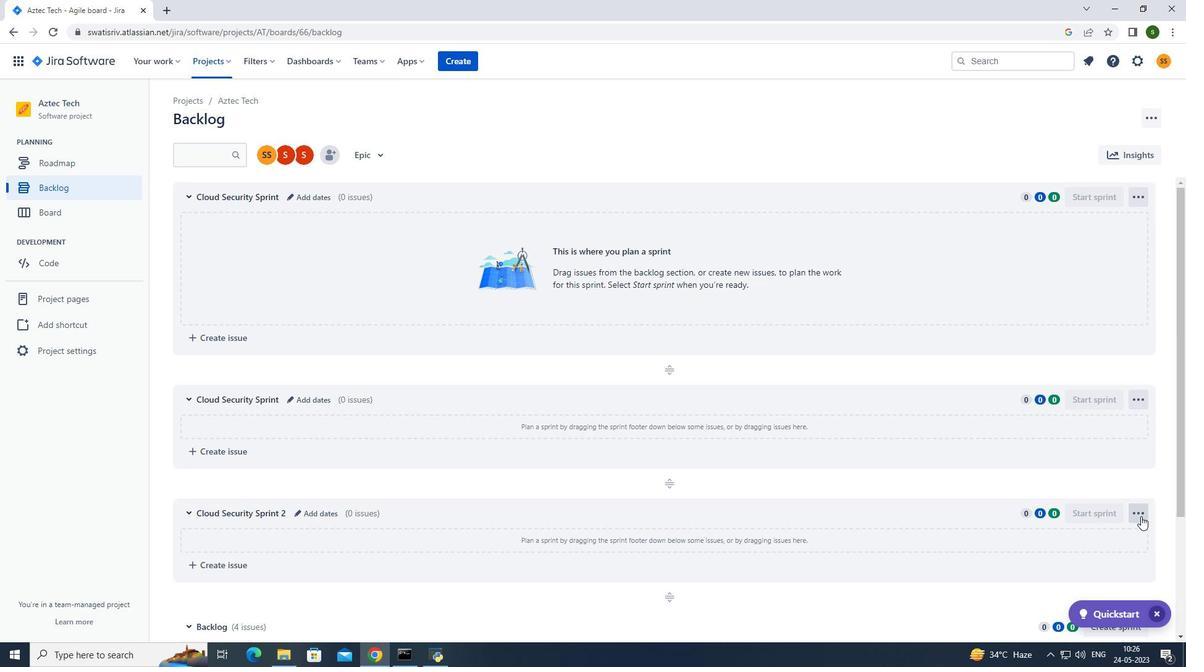 
Action: Mouse moved to (1108, 562)
Screenshot: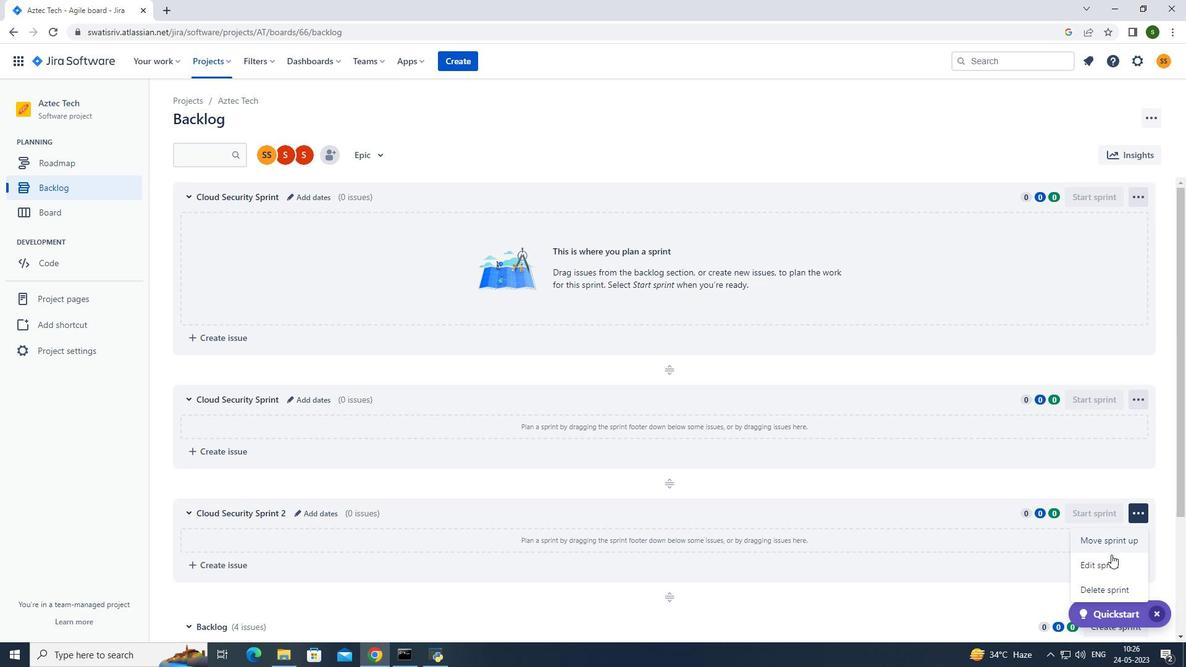 
Action: Mouse pressed left at (1108, 562)
Screenshot: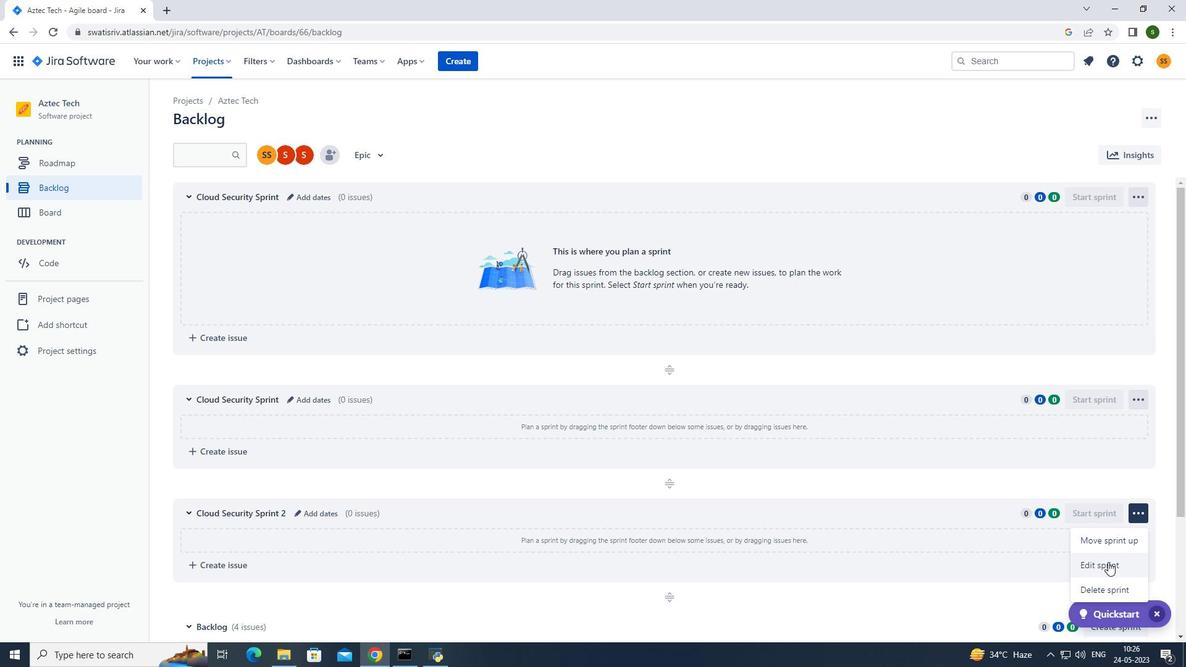 
Action: Mouse moved to (510, 161)
Screenshot: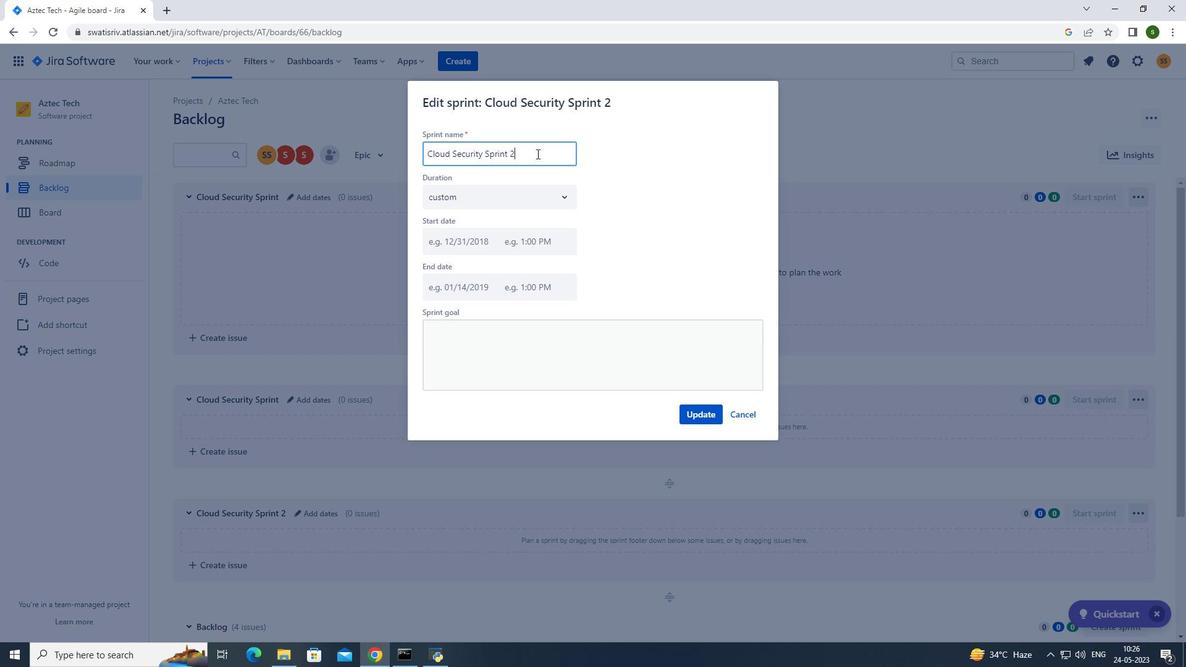 
Action: Key pressed <Key.backspace><Key.backspace><Key.backspace><Key.backspace><Key.backspace><Key.backspace><Key.backspace><Key.backspace><Key.backspace><Key.backspace><Key.backspace><Key.backspace><Key.backspace><Key.backspace><Key.backspace><Key.backspace><Key.backspace><Key.backspace><Key.backspace><Key.backspace><Key.backspace><Key.backspace><Key.backspace><Key.backspace><Key.backspace><Key.backspace><Key.backspace><Key.backspace><Key.backspace><Key.caps_lock>C<Key.caps_lock>loud<Key.space><Key.caps_lock>
Screenshot: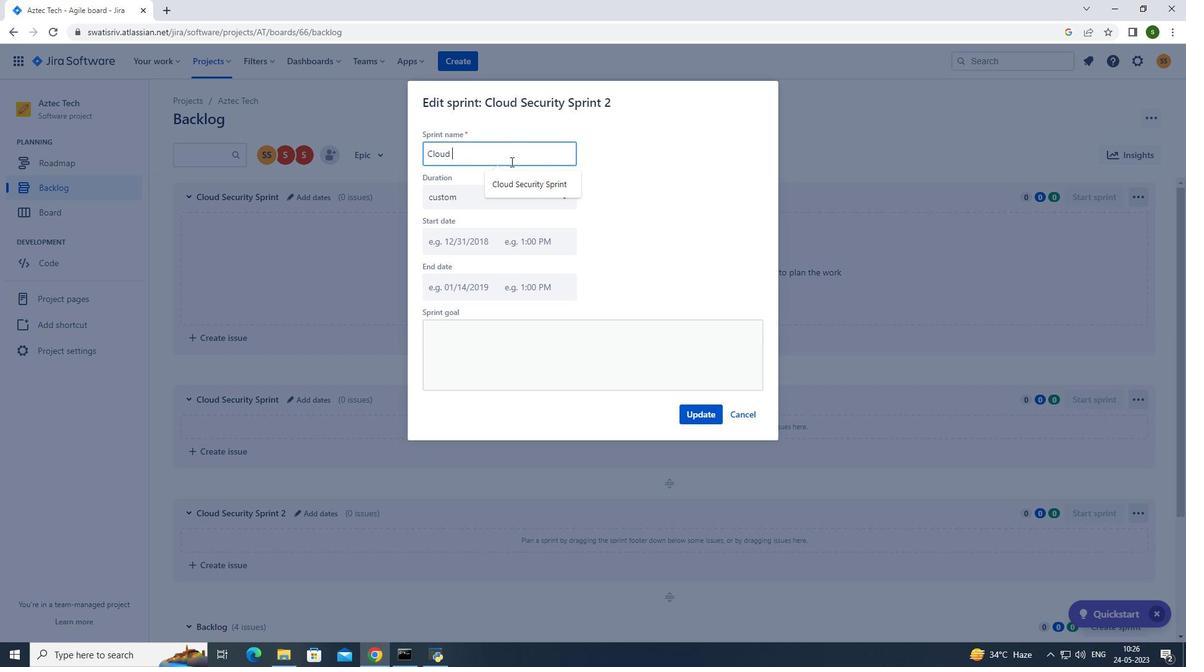 
Action: Mouse moved to (510, 162)
Screenshot: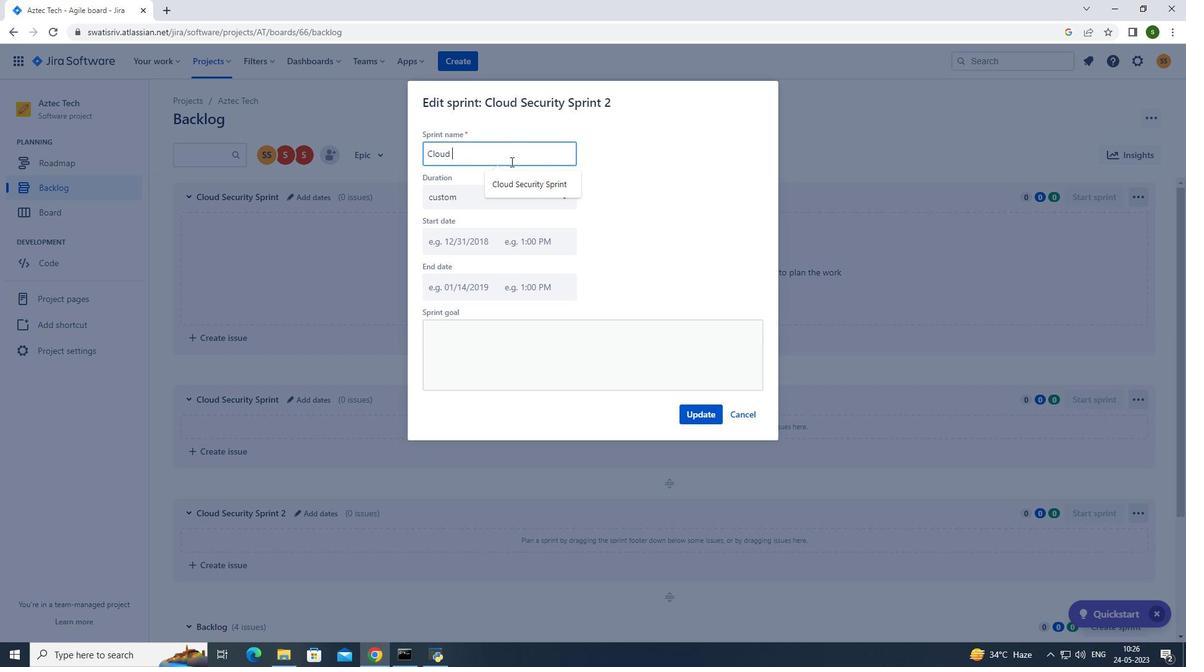 
Action: Key pressed S<Key.caps_lock>ecurity<Key.space><Key.caps_lock>S<Key.caps_lock>print
Screenshot: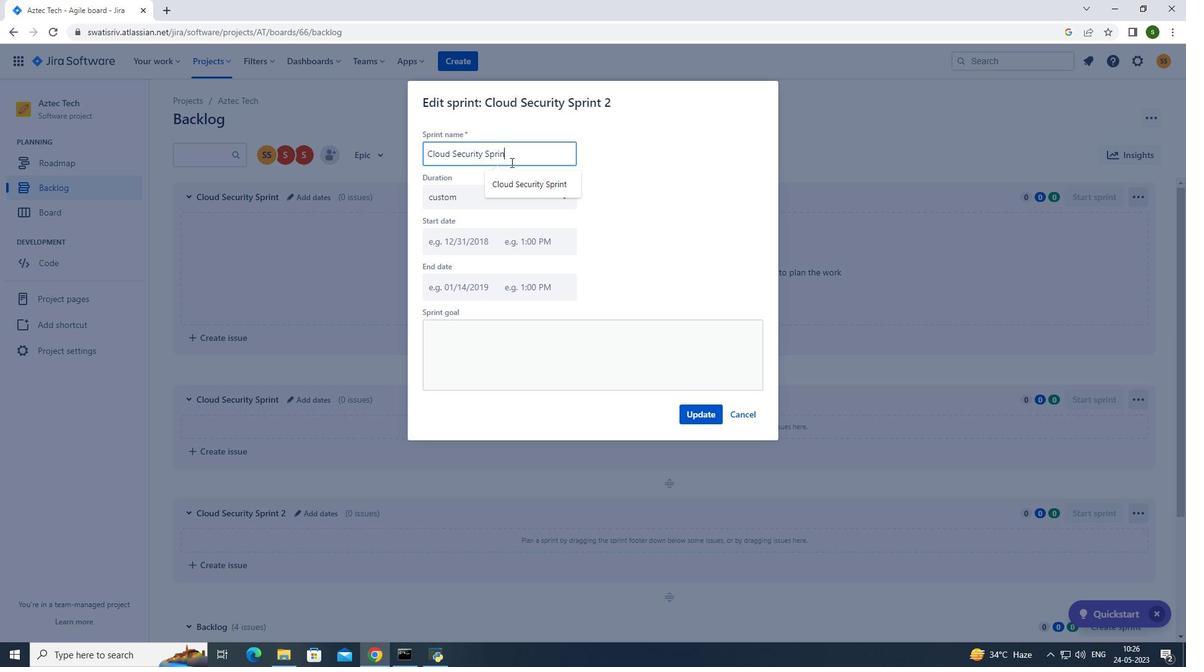 
Action: Mouse moved to (704, 409)
Screenshot: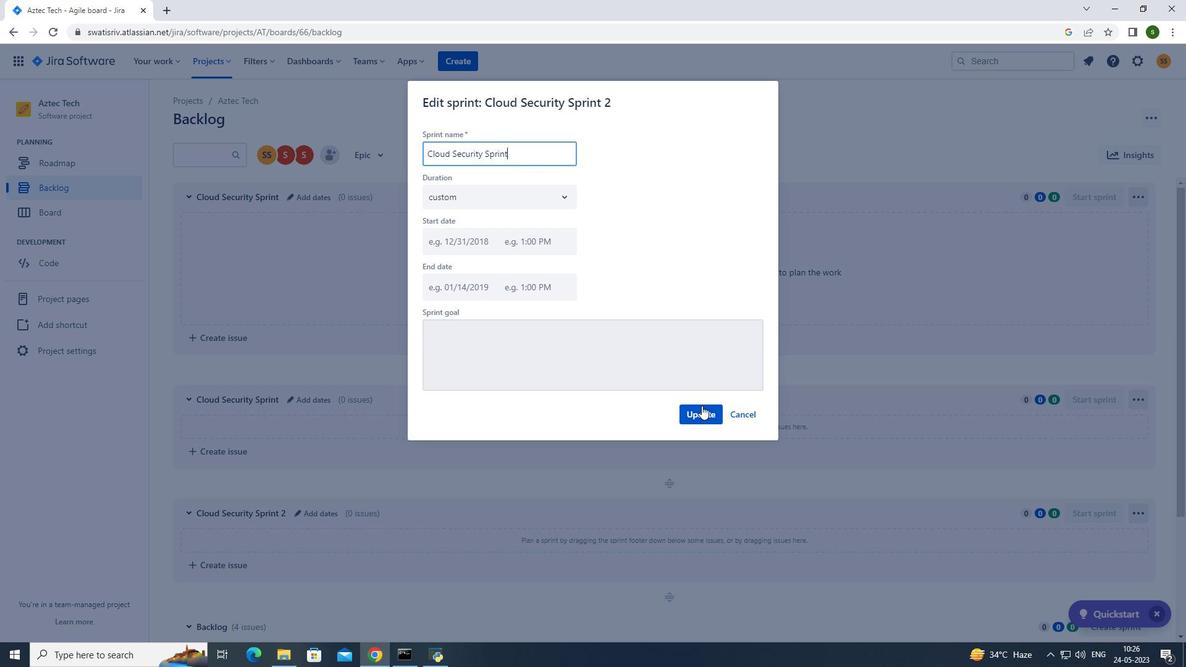 
Action: Mouse pressed left at (704, 409)
Screenshot: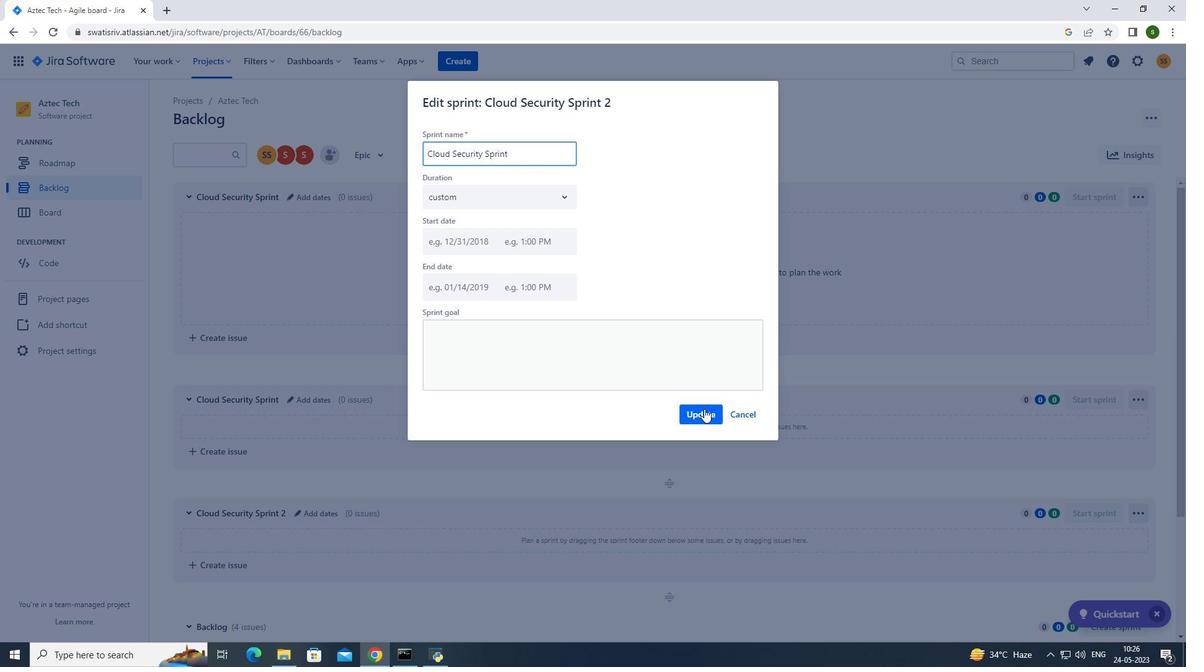 
Action: Mouse moved to (641, 131)
Screenshot: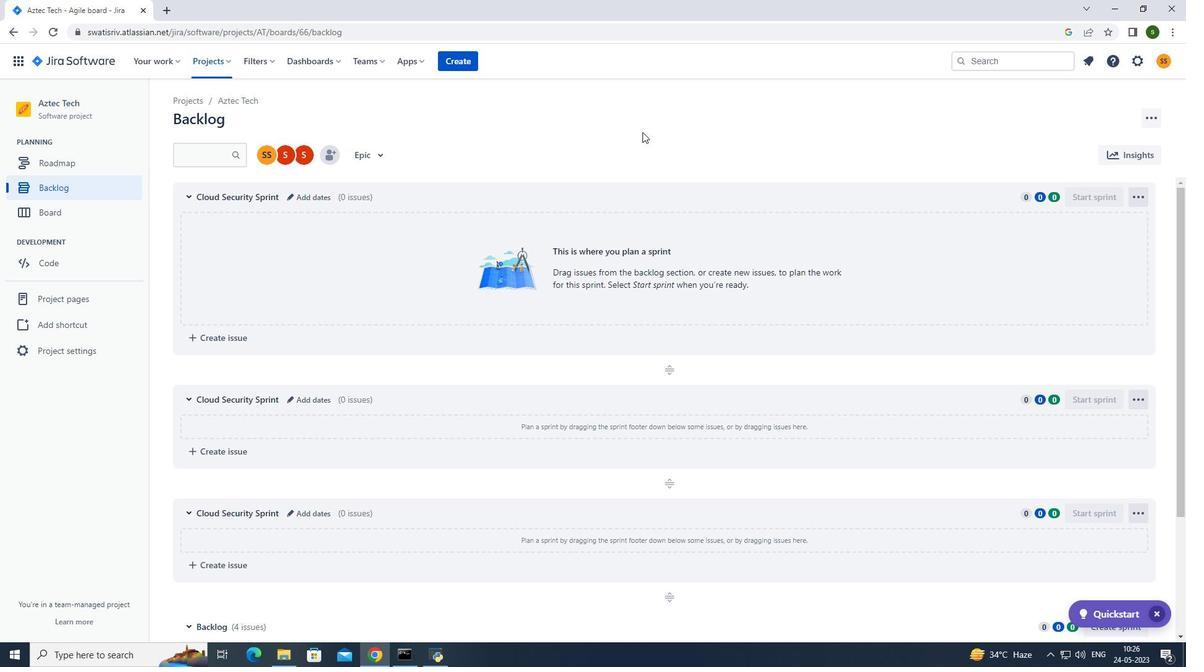 
